 Task: Create a due date automation trigger when advanced on, on the tuesday after a card is due add dates starting next week at 11:00 AM.
Action: Mouse moved to (1067, 342)
Screenshot: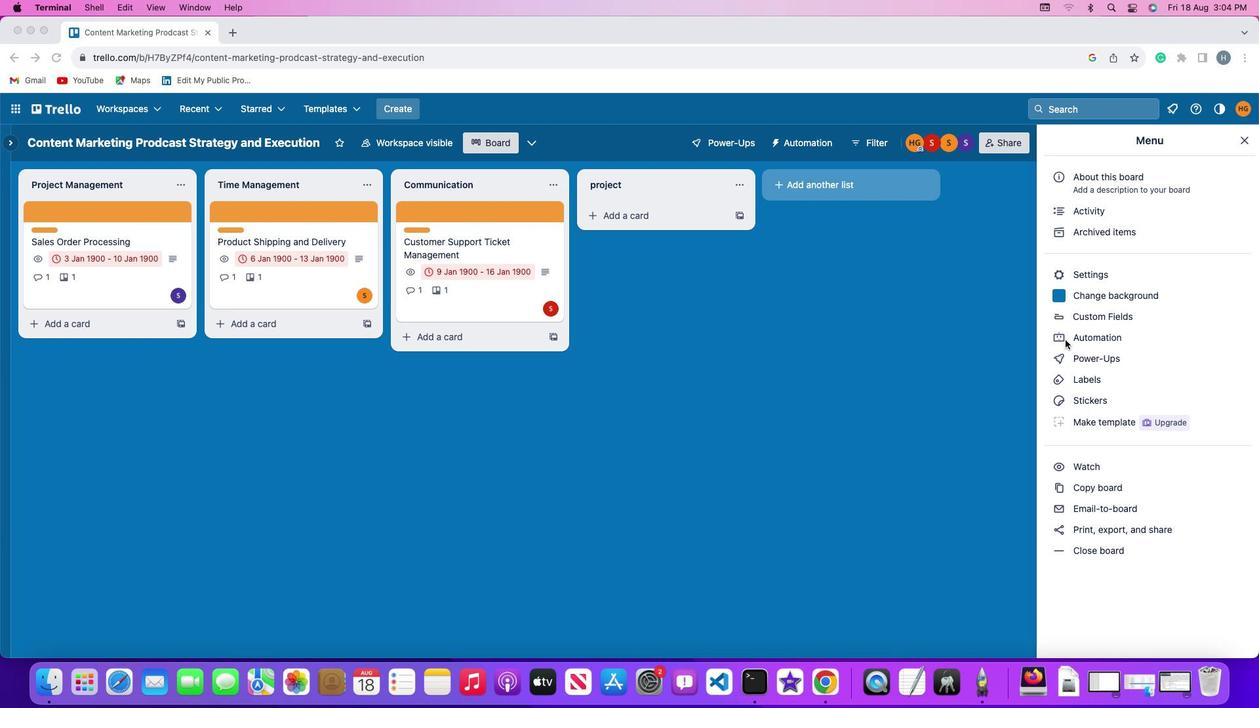 
Action: Mouse pressed left at (1067, 342)
Screenshot: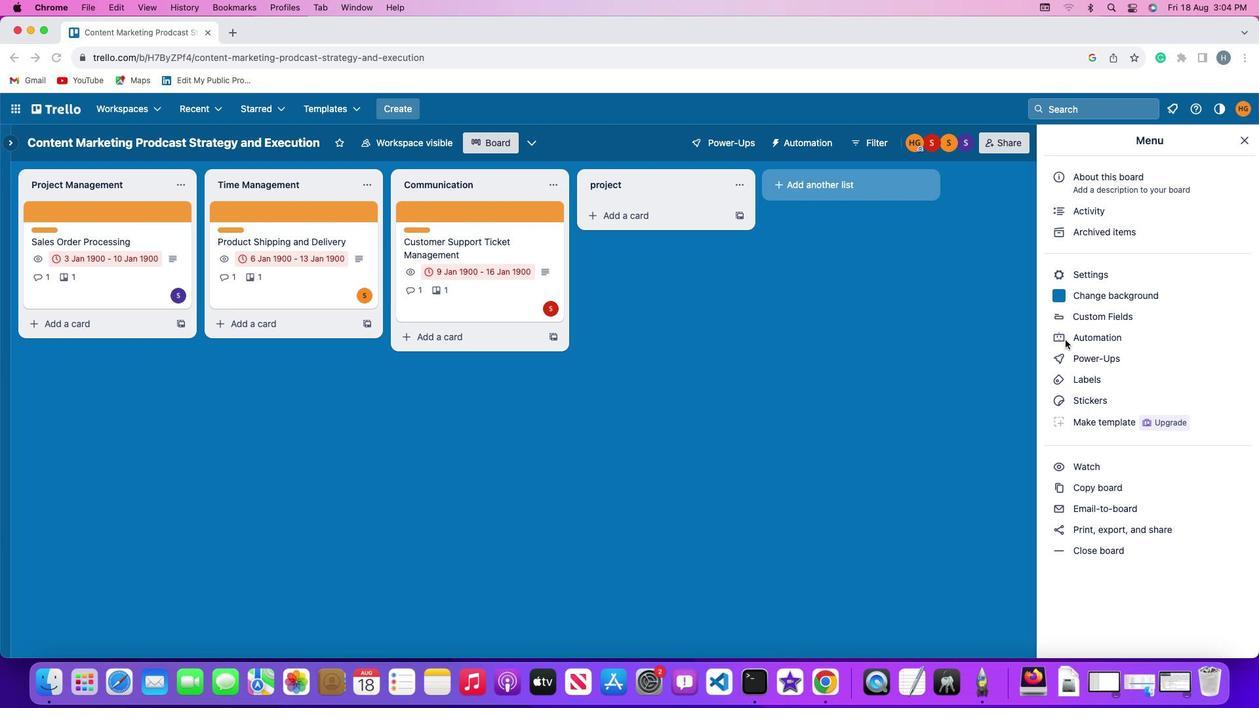 
Action: Mouse pressed left at (1067, 342)
Screenshot: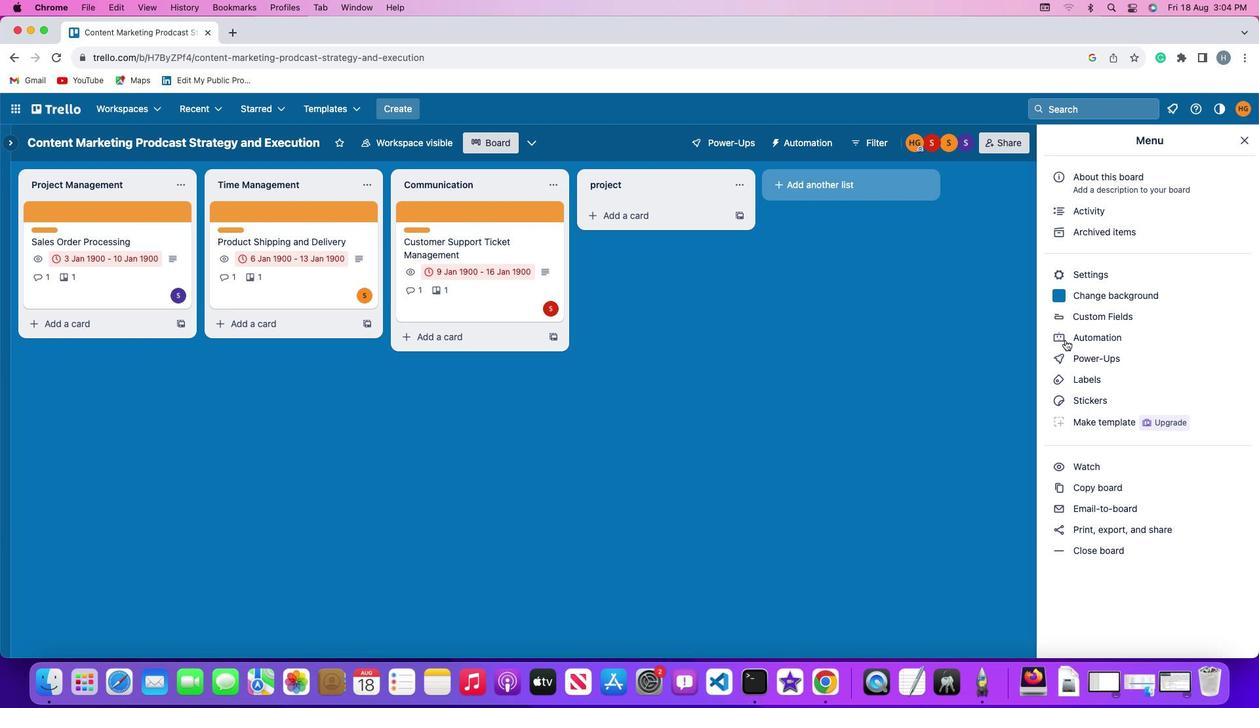 
Action: Mouse moved to (83, 306)
Screenshot: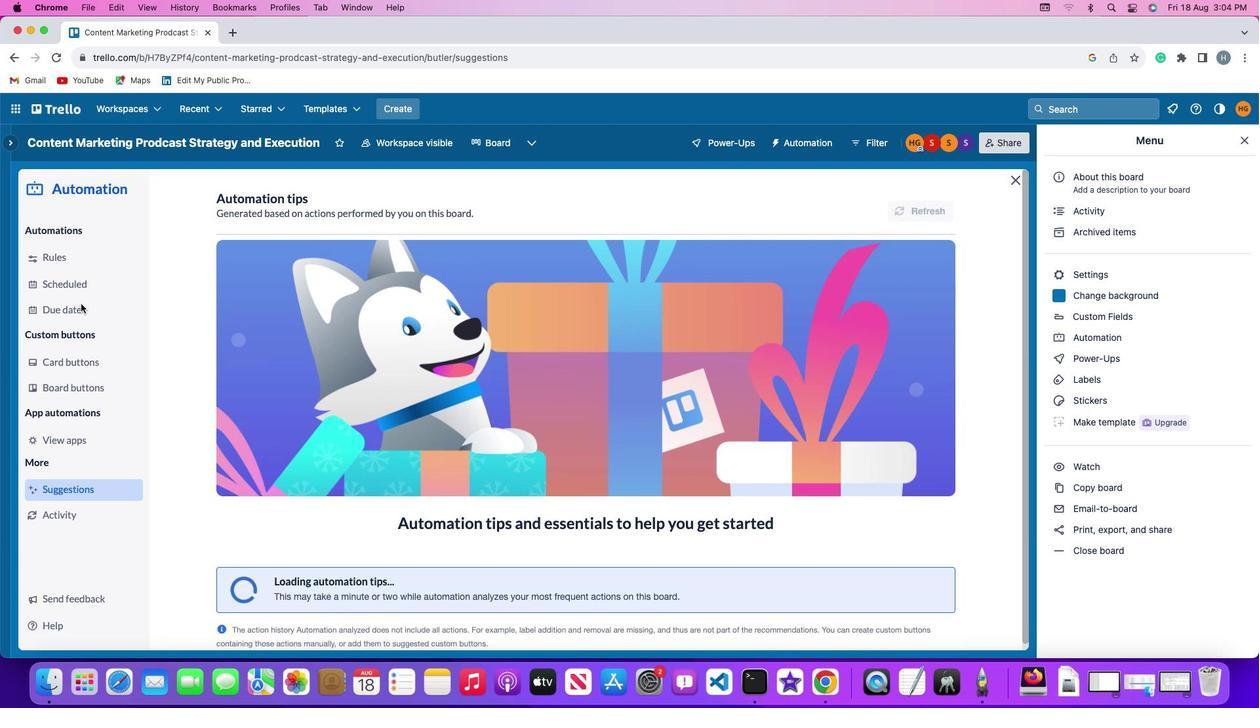 
Action: Mouse pressed left at (83, 306)
Screenshot: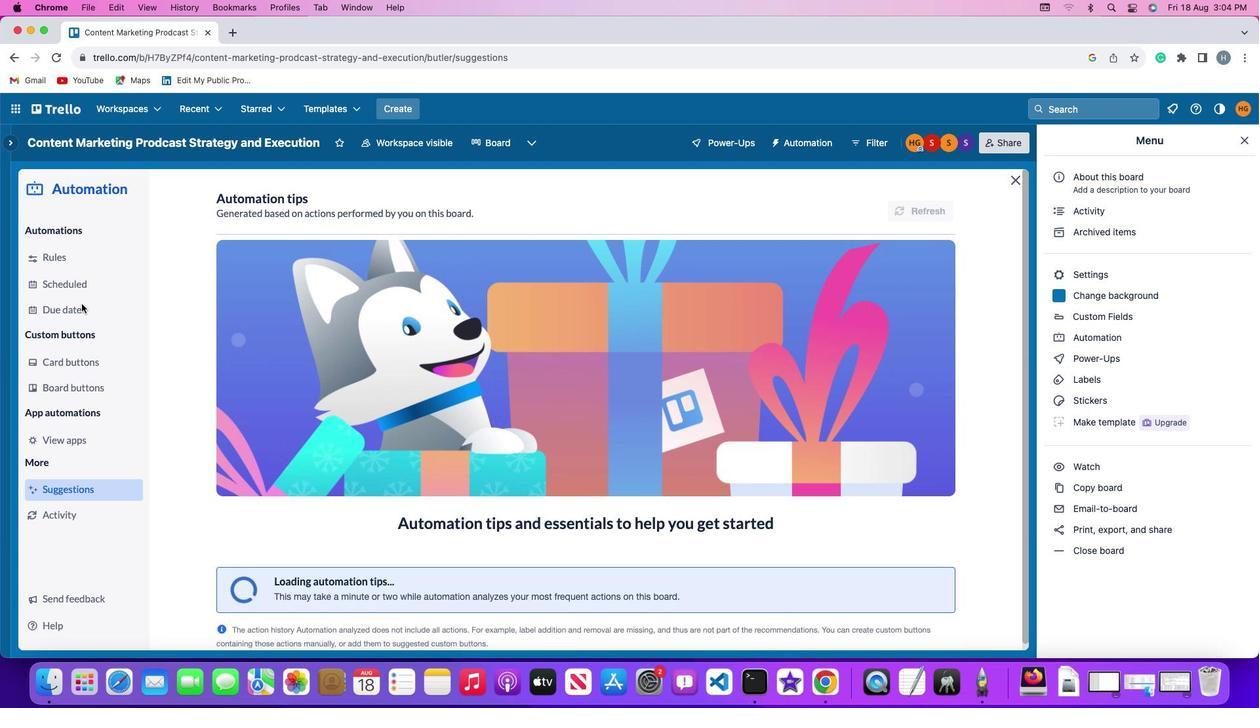
Action: Mouse moved to (878, 206)
Screenshot: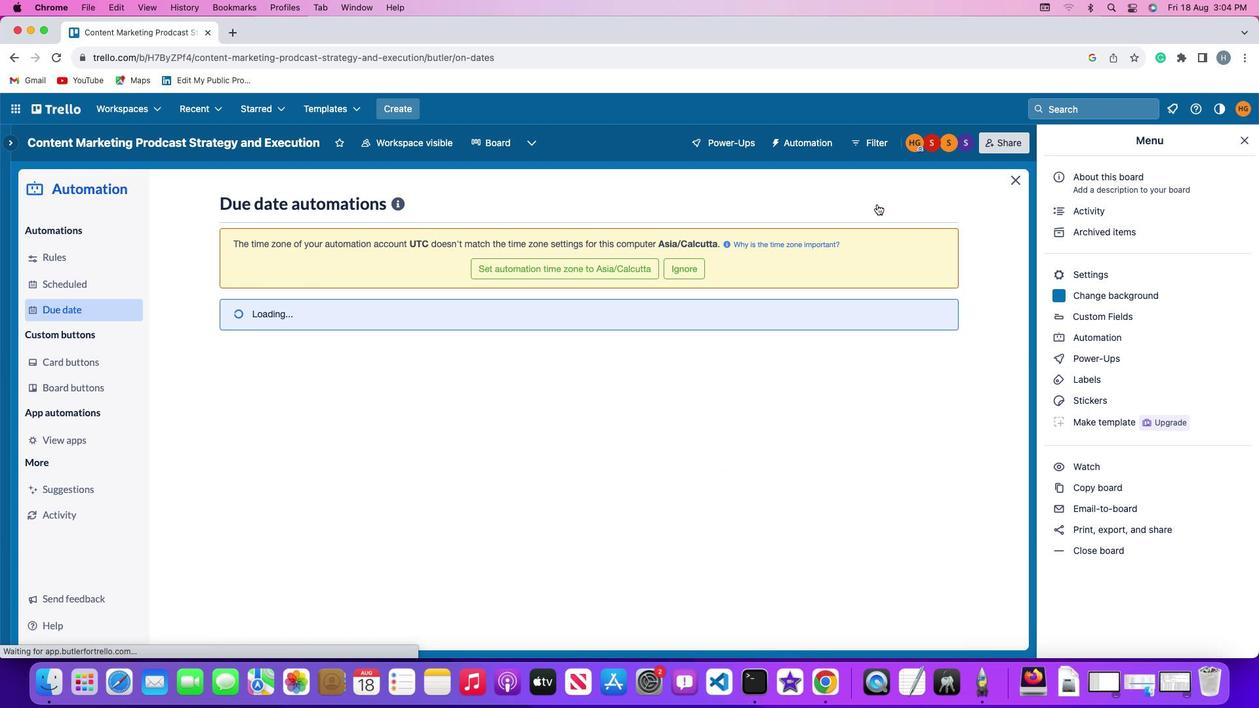 
Action: Mouse pressed left at (878, 206)
Screenshot: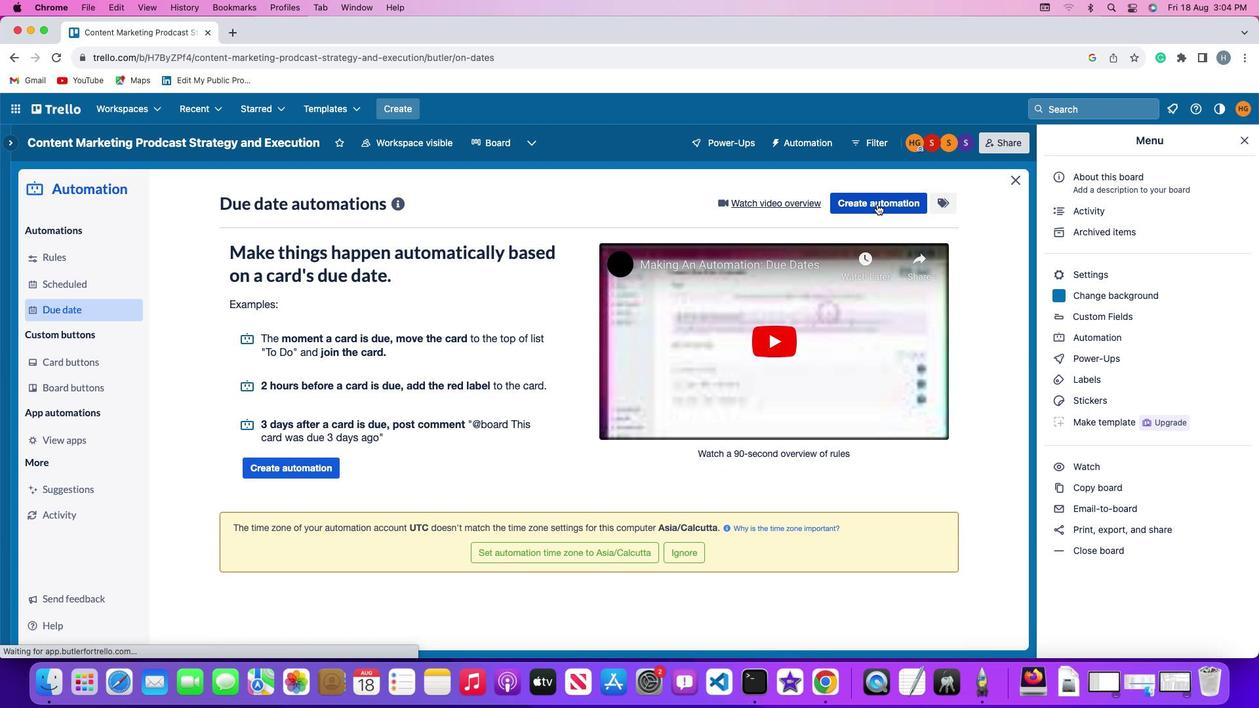 
Action: Mouse moved to (294, 337)
Screenshot: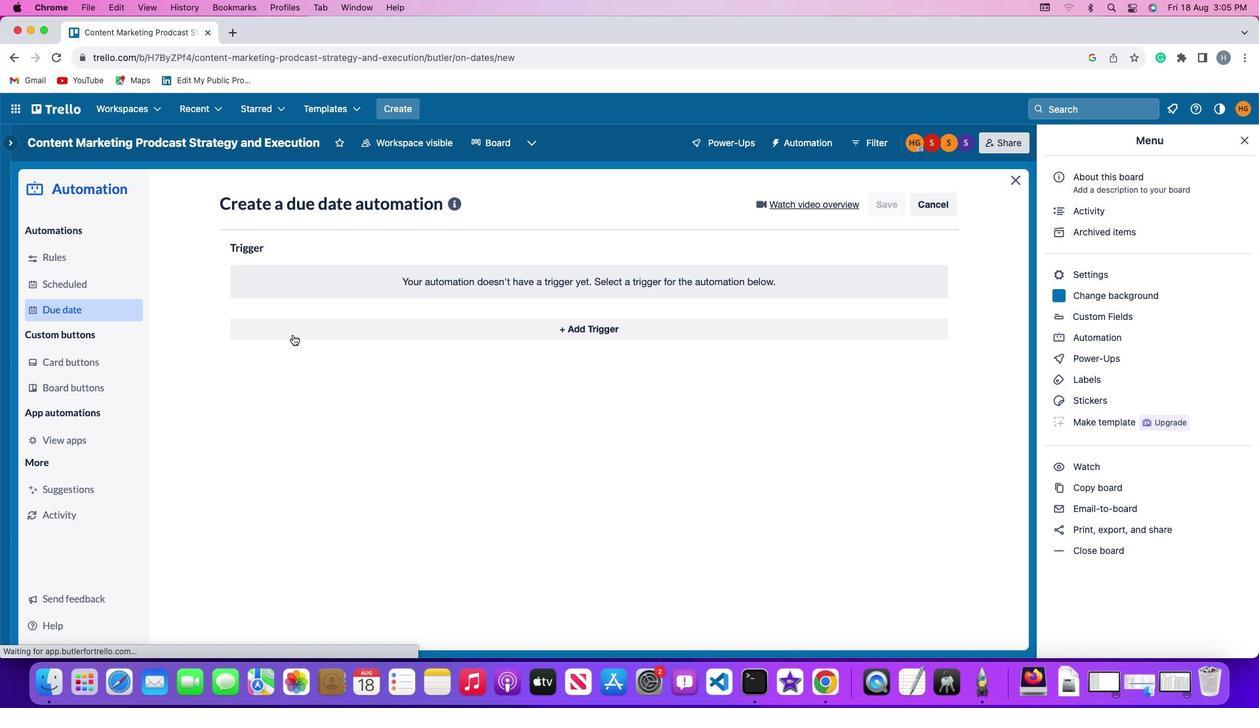 
Action: Mouse pressed left at (294, 337)
Screenshot: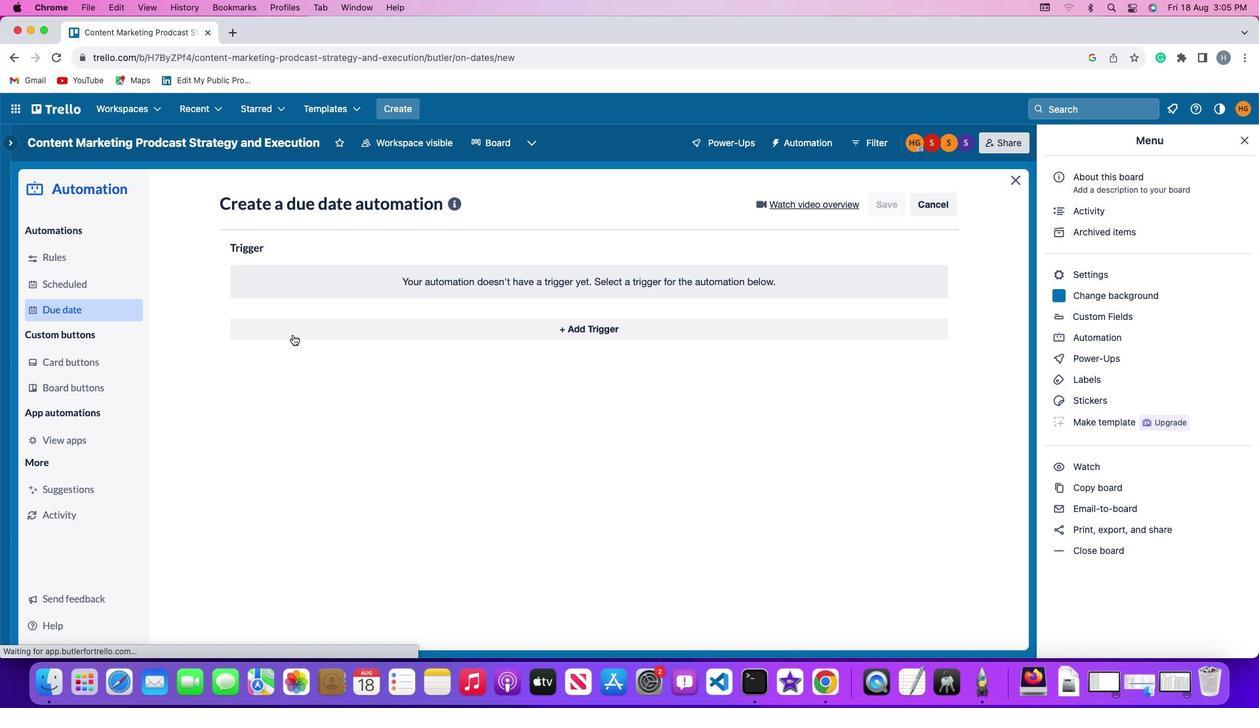 
Action: Mouse moved to (289, 578)
Screenshot: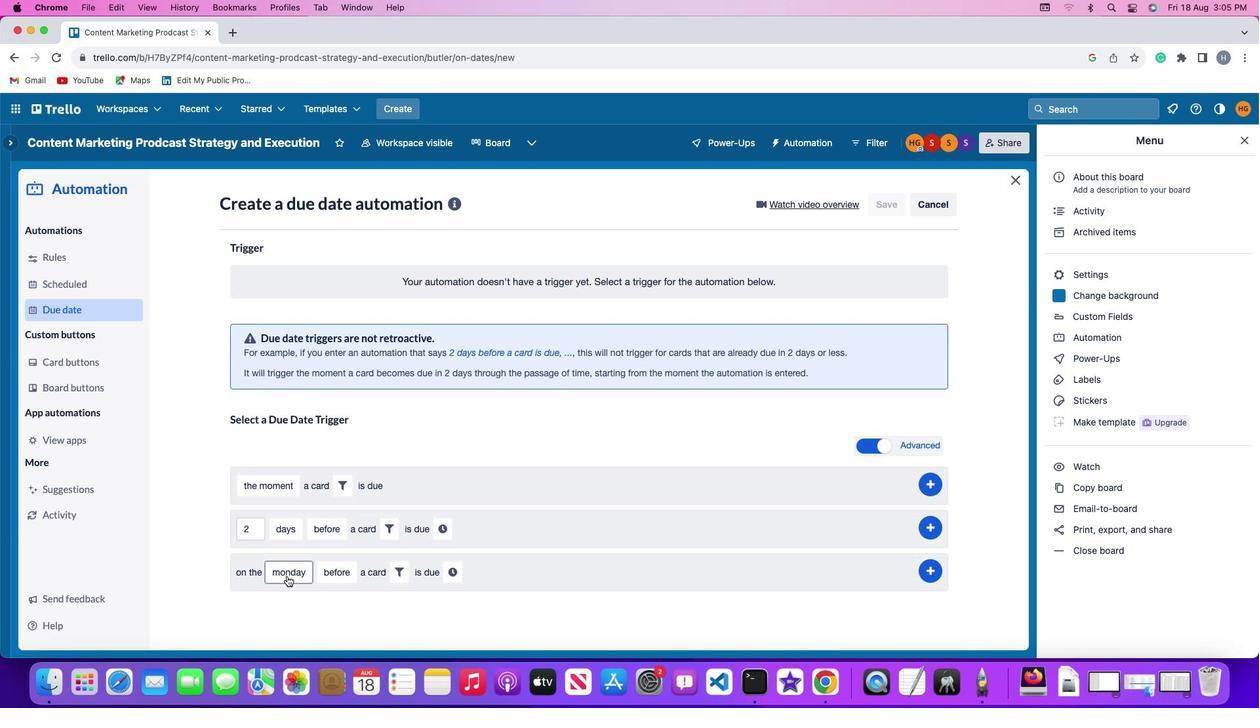 
Action: Mouse pressed left at (289, 578)
Screenshot: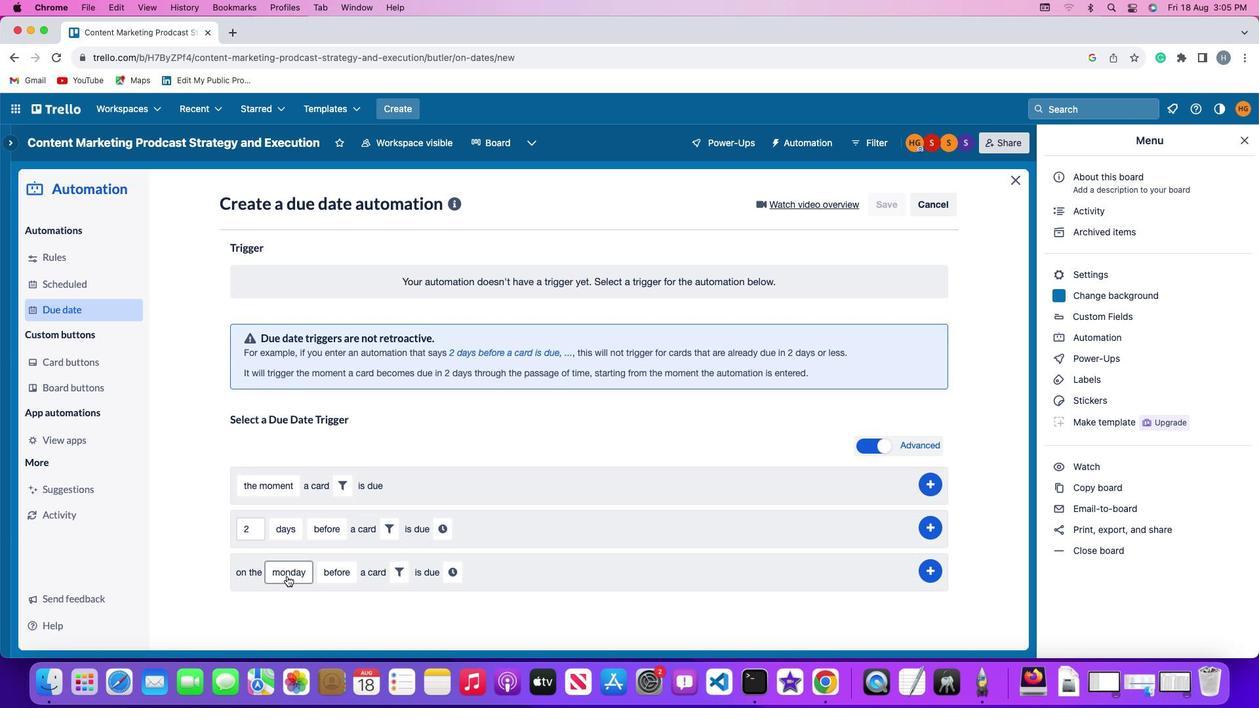 
Action: Mouse moved to (310, 421)
Screenshot: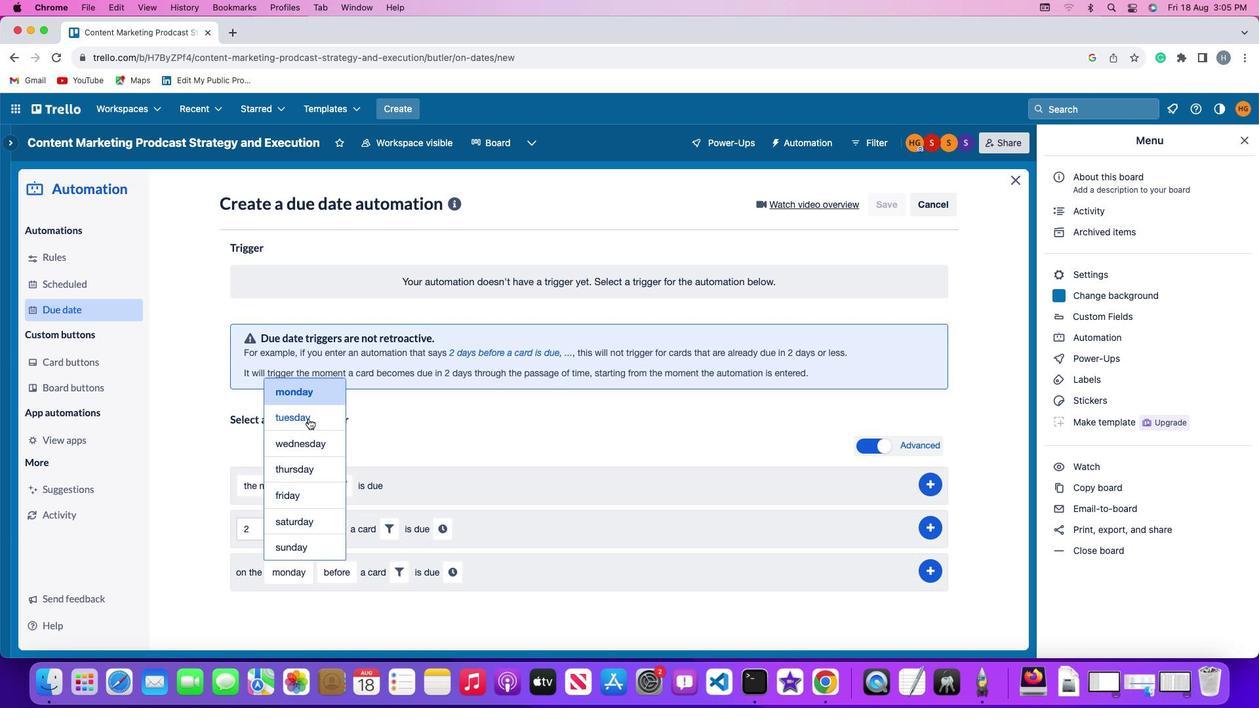 
Action: Mouse pressed left at (310, 421)
Screenshot: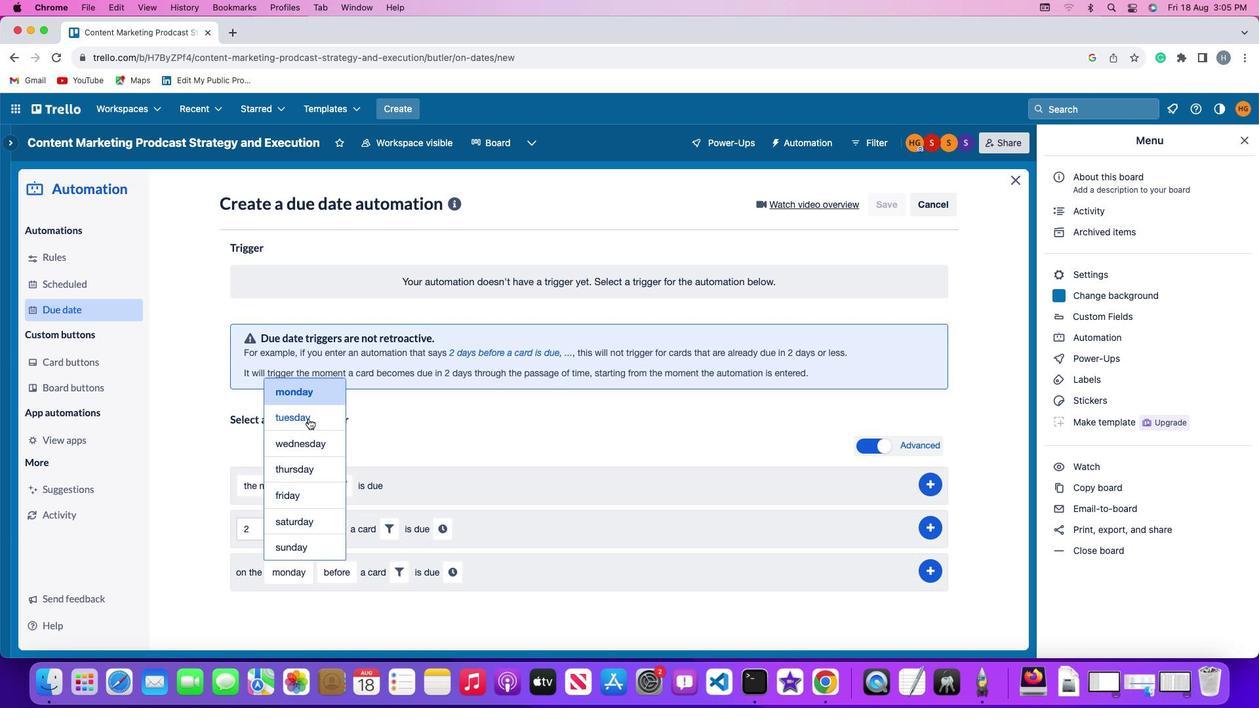 
Action: Mouse moved to (346, 572)
Screenshot: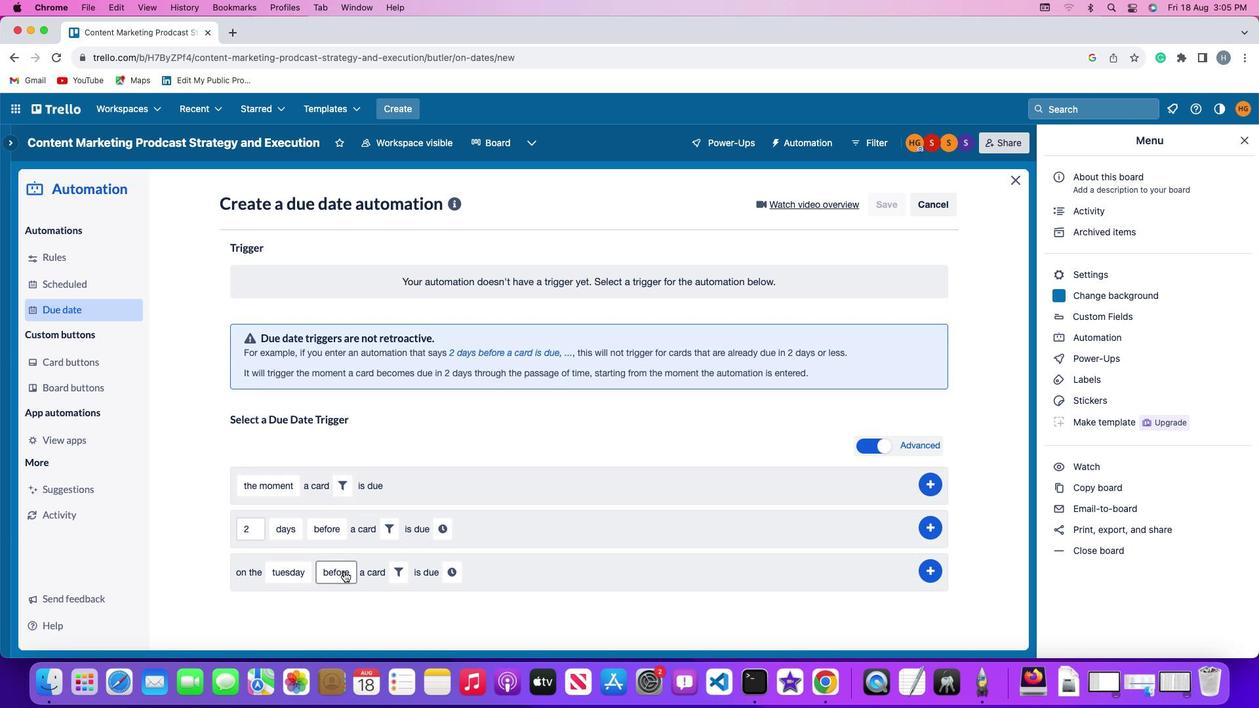 
Action: Mouse pressed left at (346, 572)
Screenshot: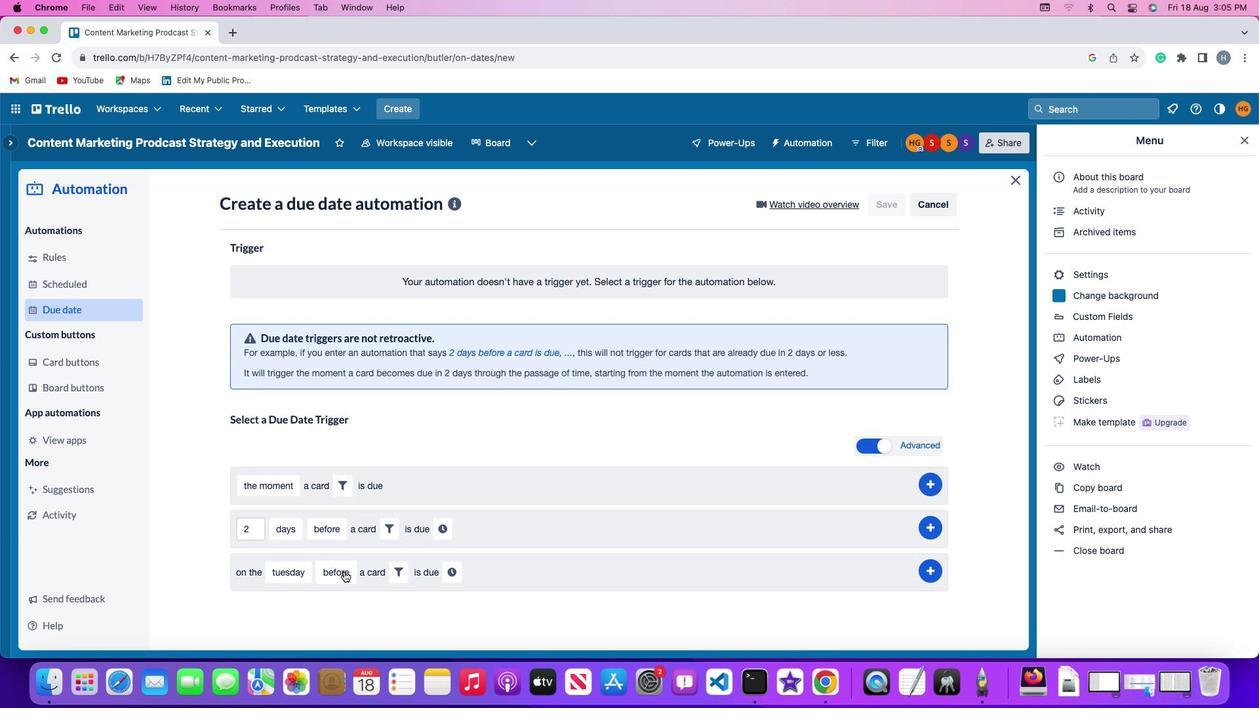 
Action: Mouse moved to (356, 495)
Screenshot: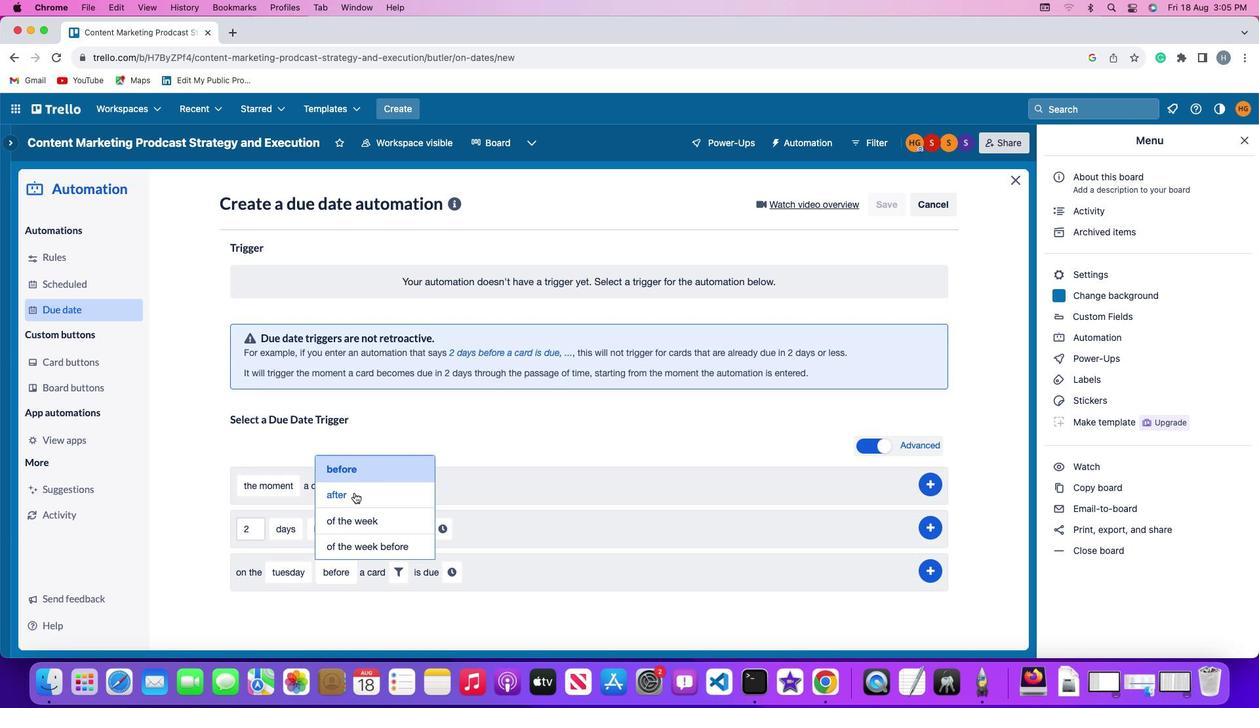 
Action: Mouse pressed left at (356, 495)
Screenshot: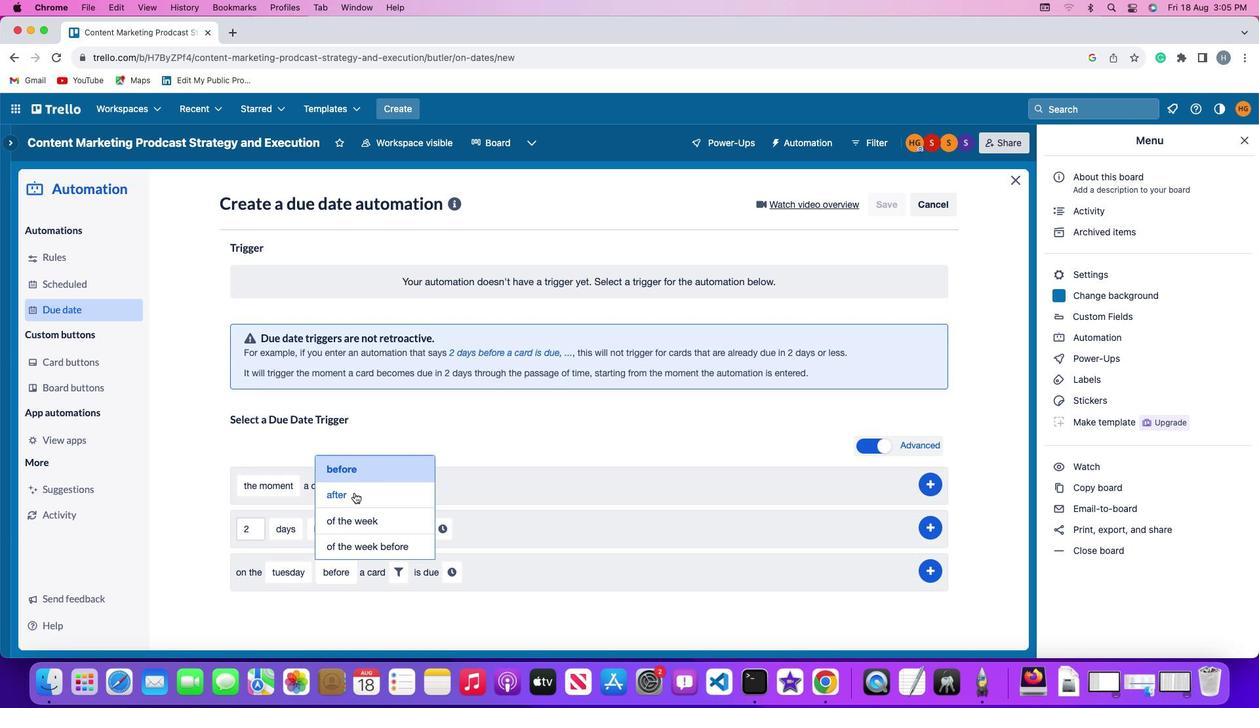 
Action: Mouse moved to (397, 573)
Screenshot: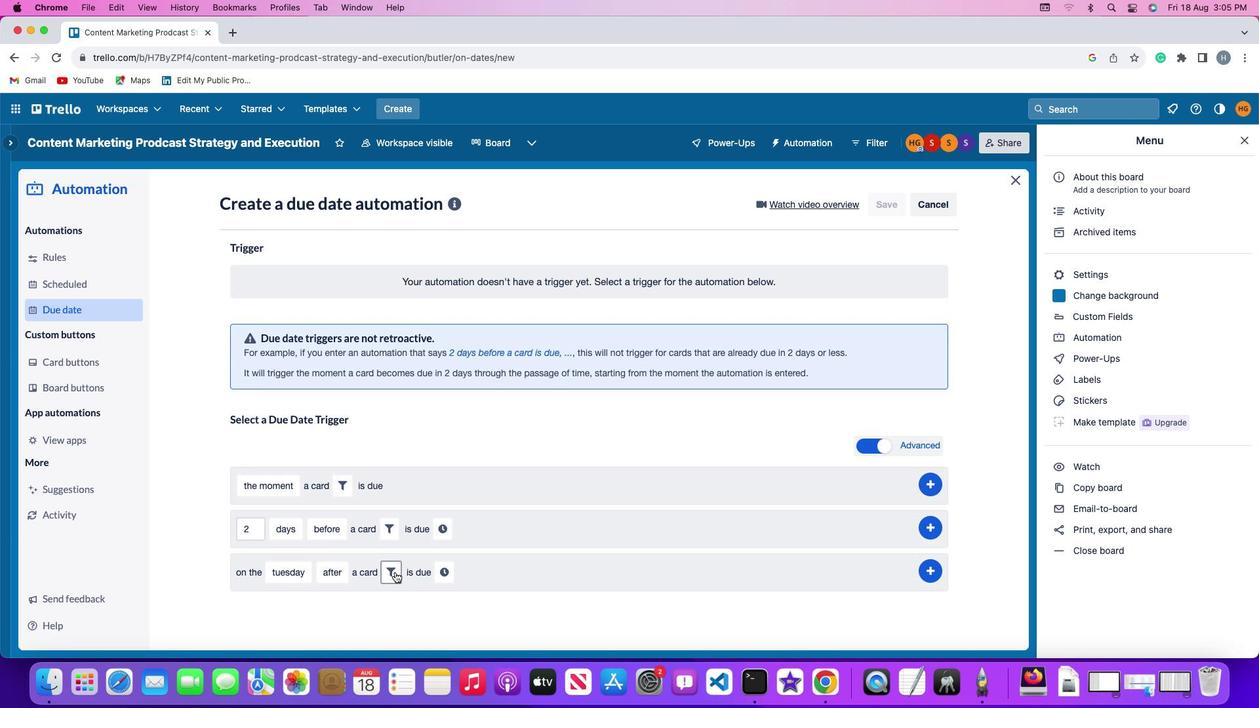 
Action: Mouse pressed left at (397, 573)
Screenshot: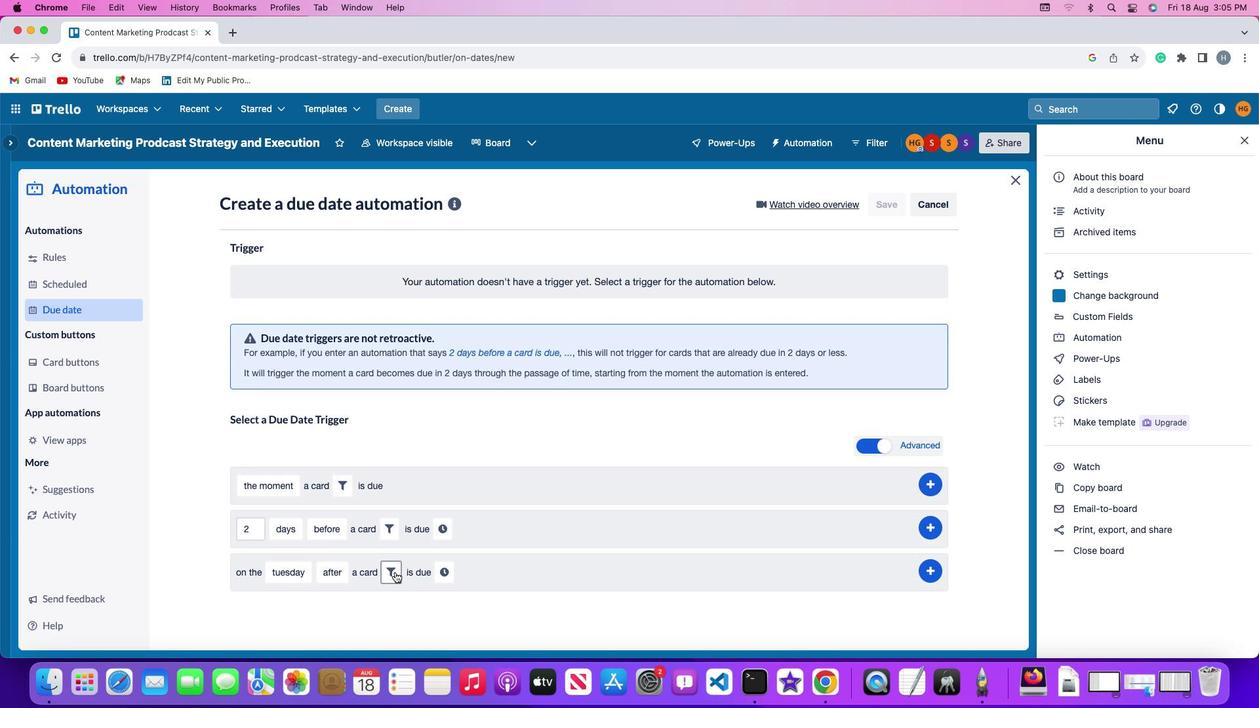 
Action: Mouse moved to (459, 610)
Screenshot: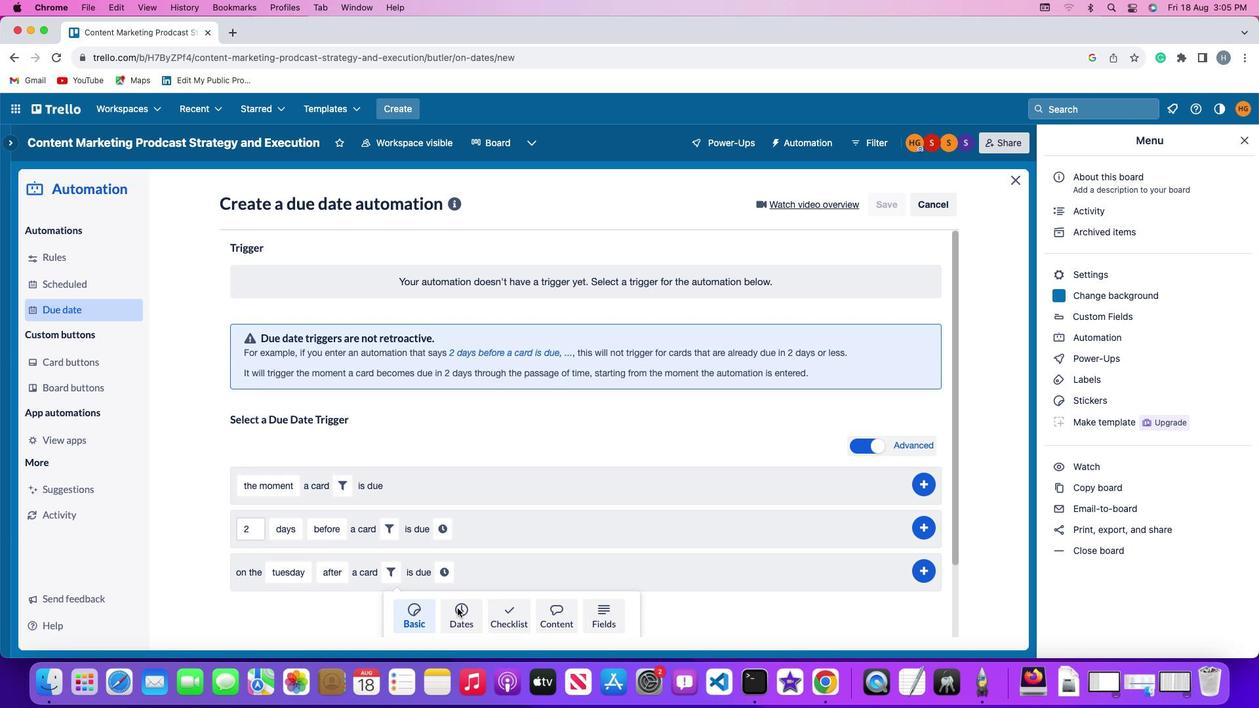 
Action: Mouse pressed left at (459, 610)
Screenshot: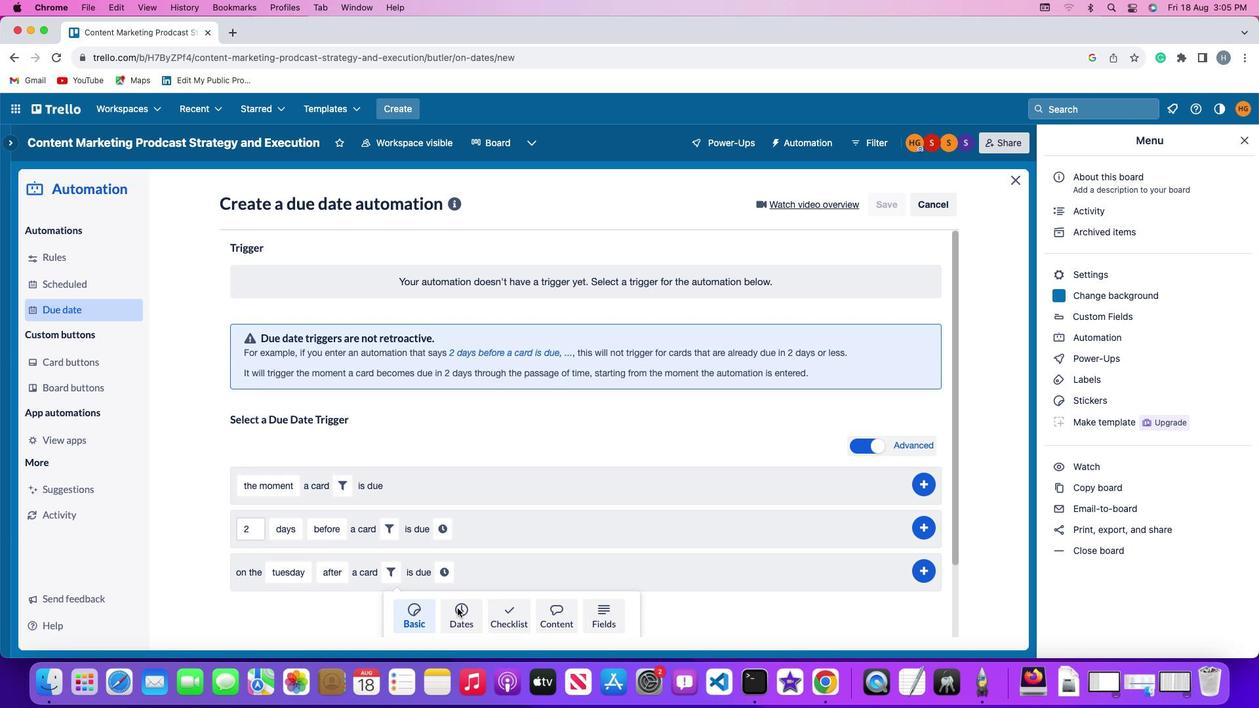 
Action: Mouse moved to (308, 615)
Screenshot: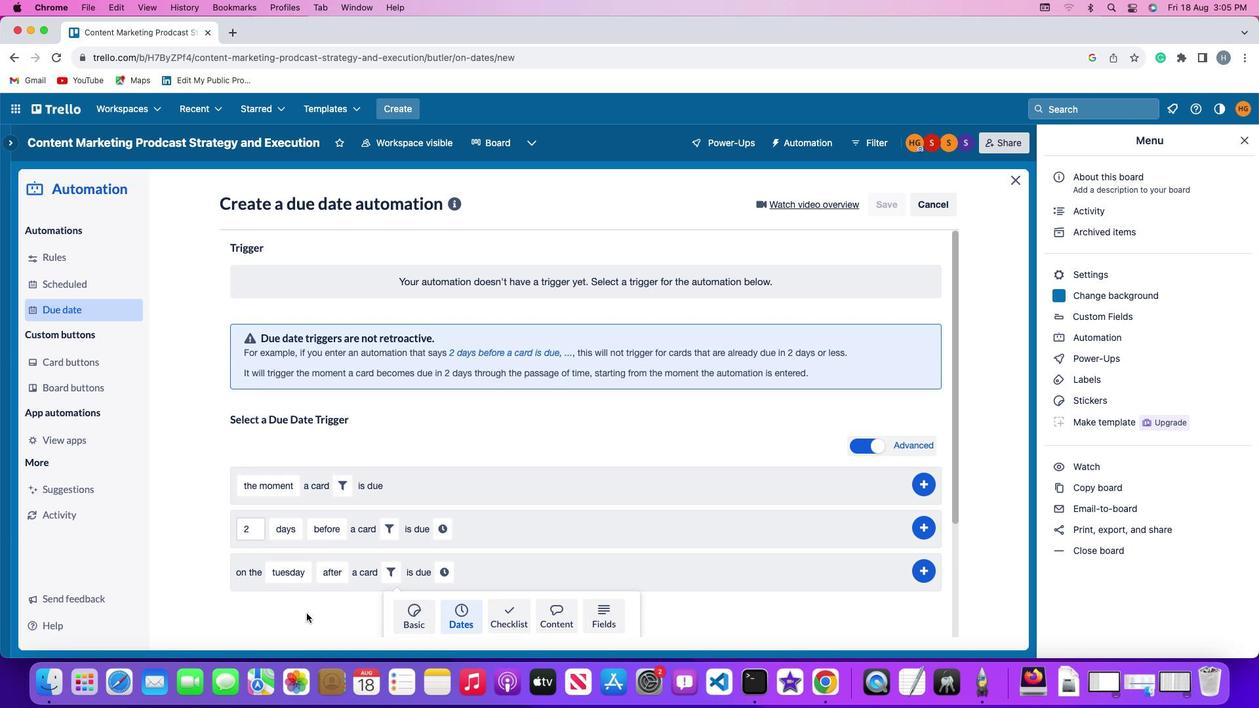 
Action: Mouse scrolled (308, 615) with delta (1, 1)
Screenshot: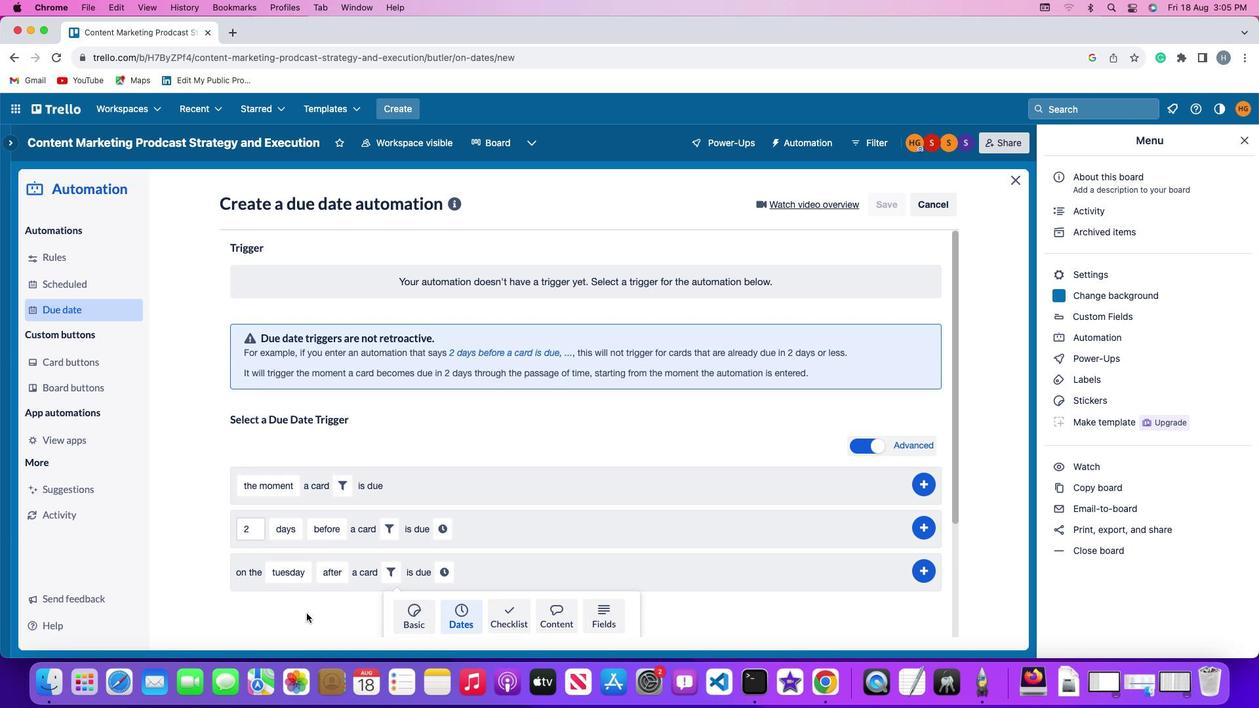 
Action: Mouse scrolled (308, 615) with delta (1, 1)
Screenshot: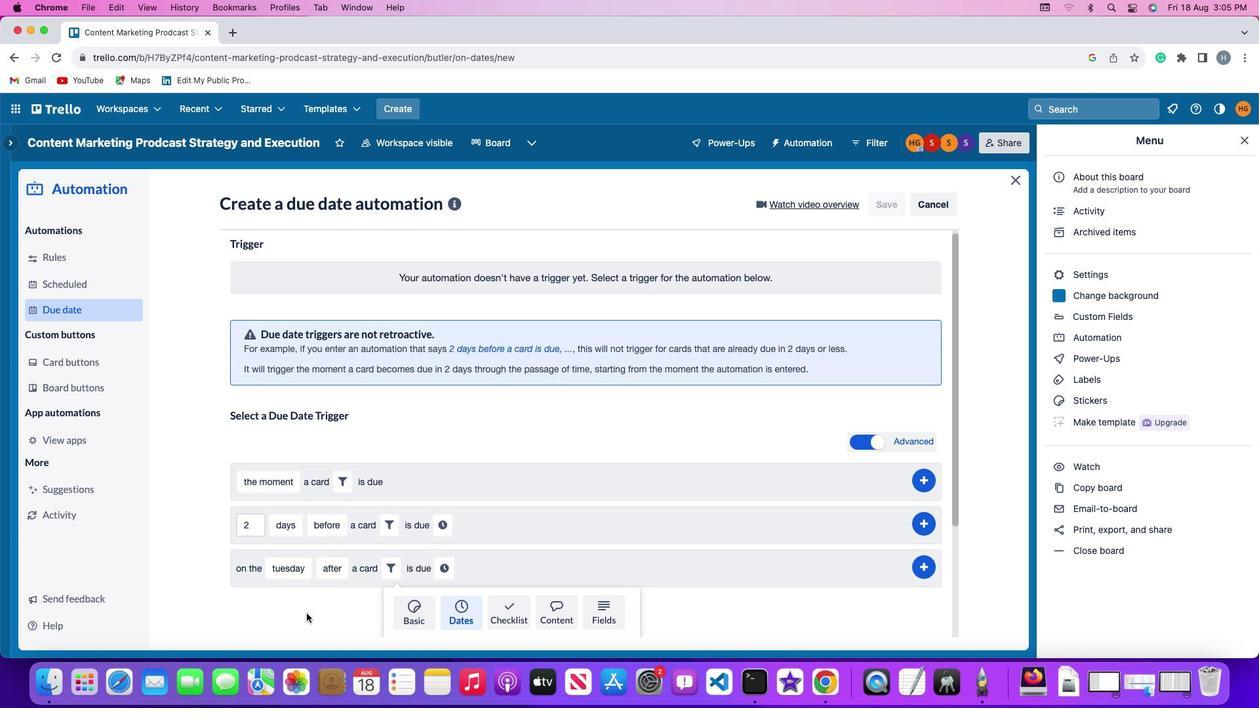 
Action: Mouse scrolled (308, 615) with delta (1, 0)
Screenshot: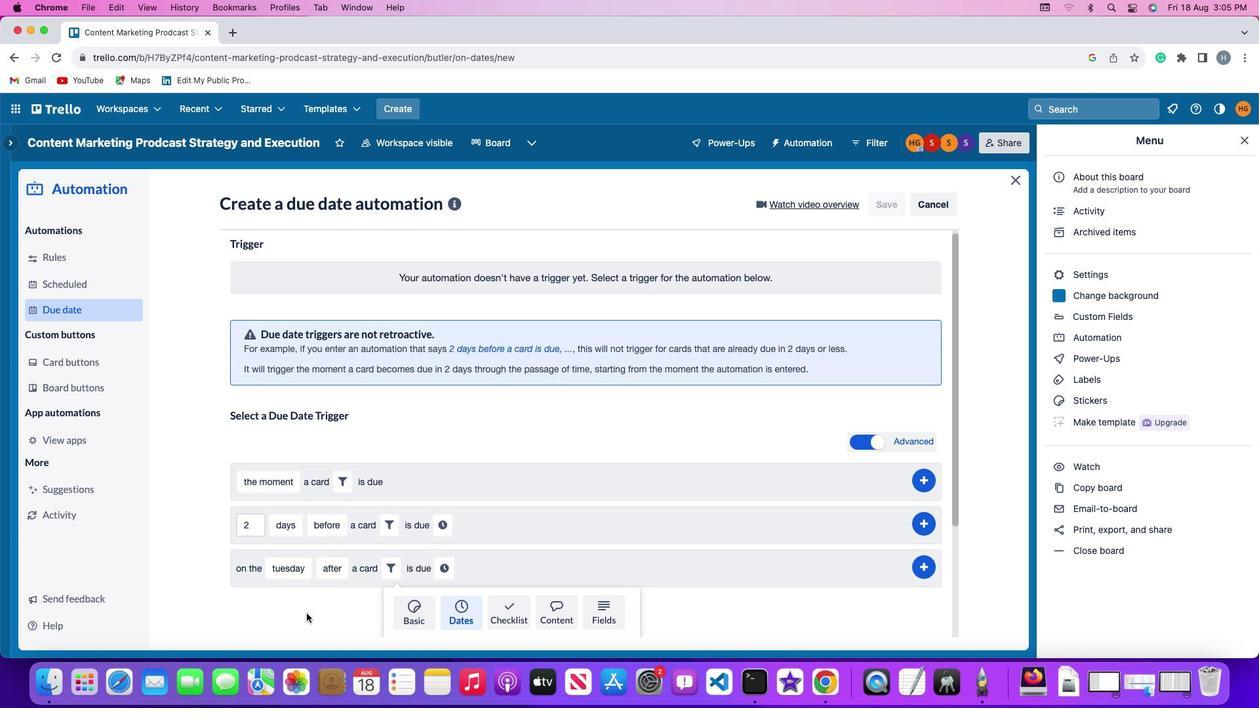 
Action: Mouse scrolled (308, 615) with delta (1, 0)
Screenshot: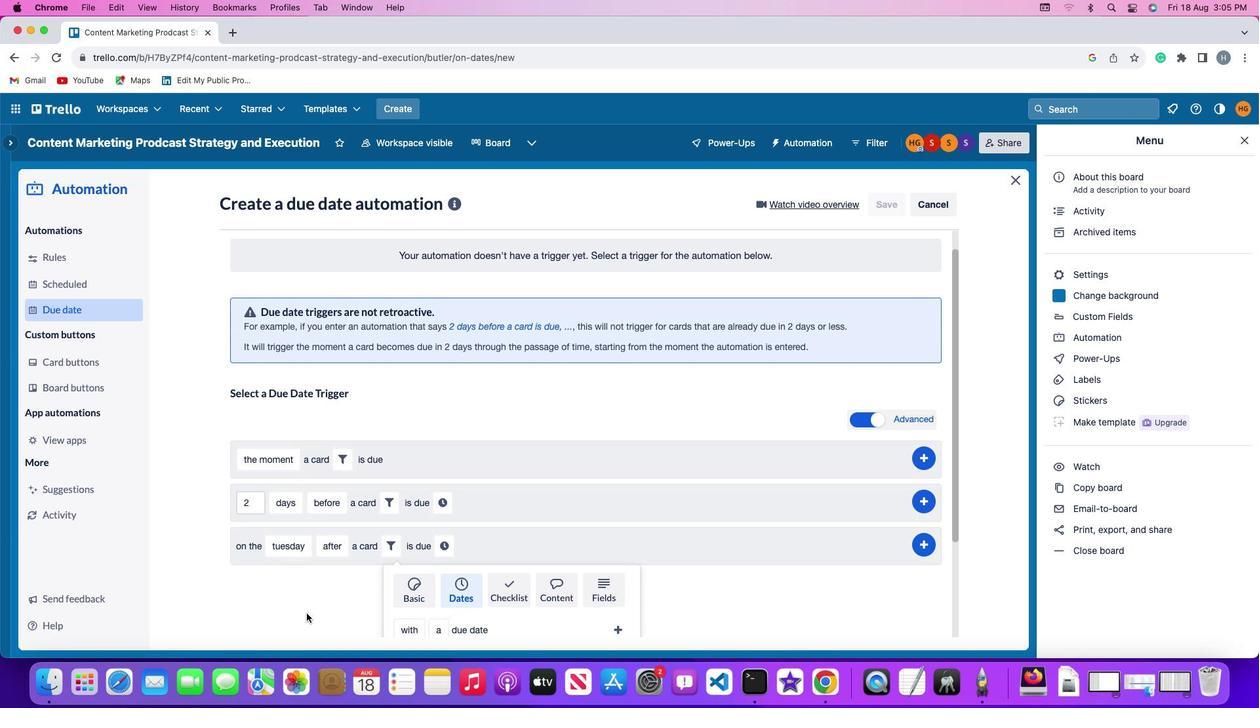 
Action: Mouse scrolled (308, 615) with delta (1, -1)
Screenshot: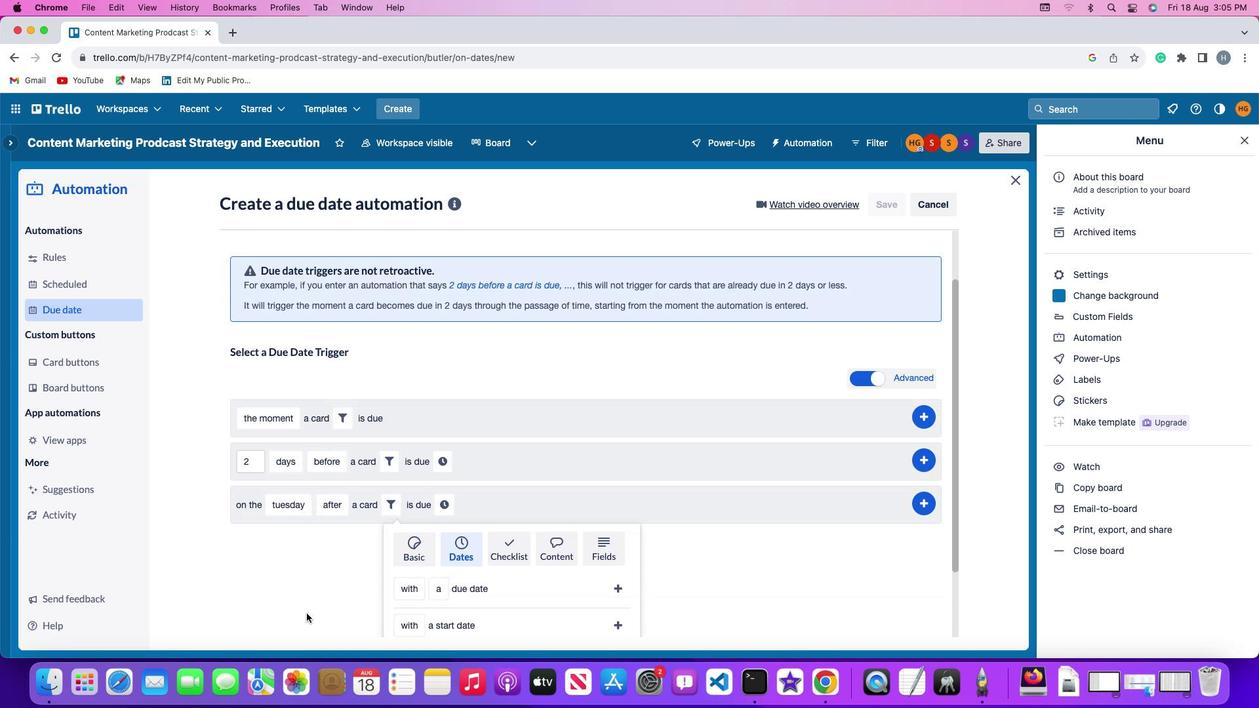 
Action: Mouse scrolled (308, 615) with delta (1, 1)
Screenshot: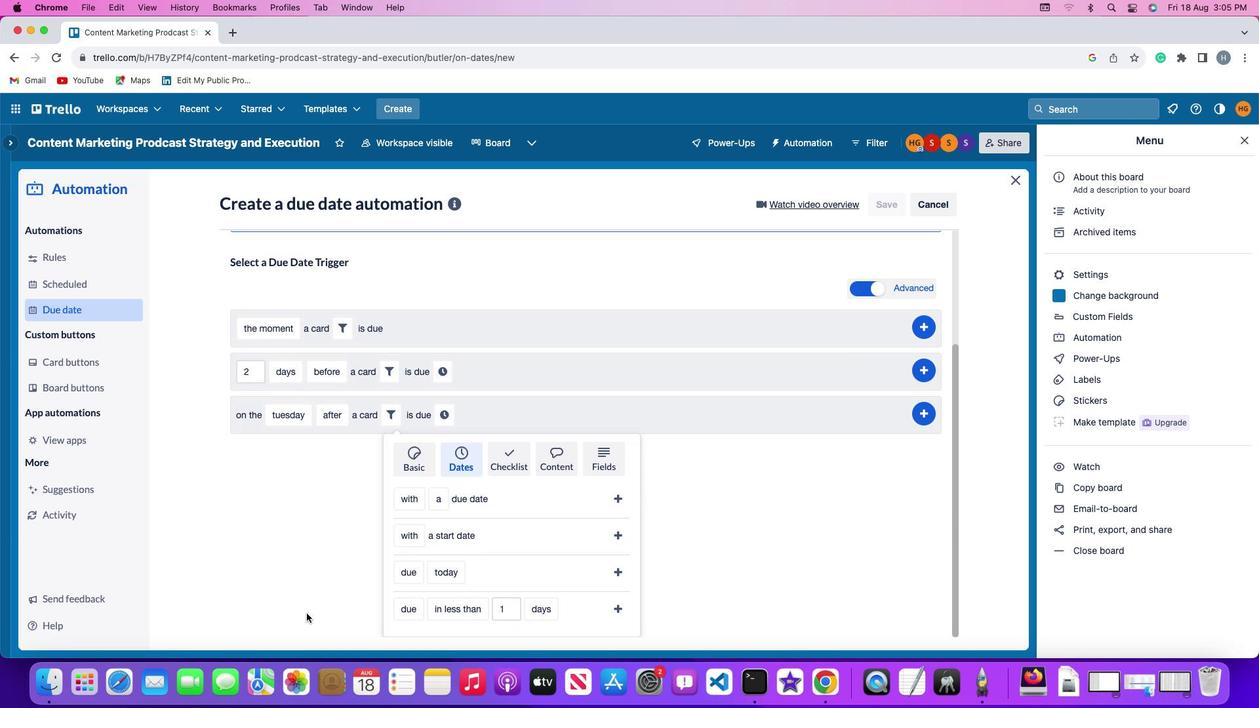 
Action: Mouse scrolled (308, 615) with delta (1, 1)
Screenshot: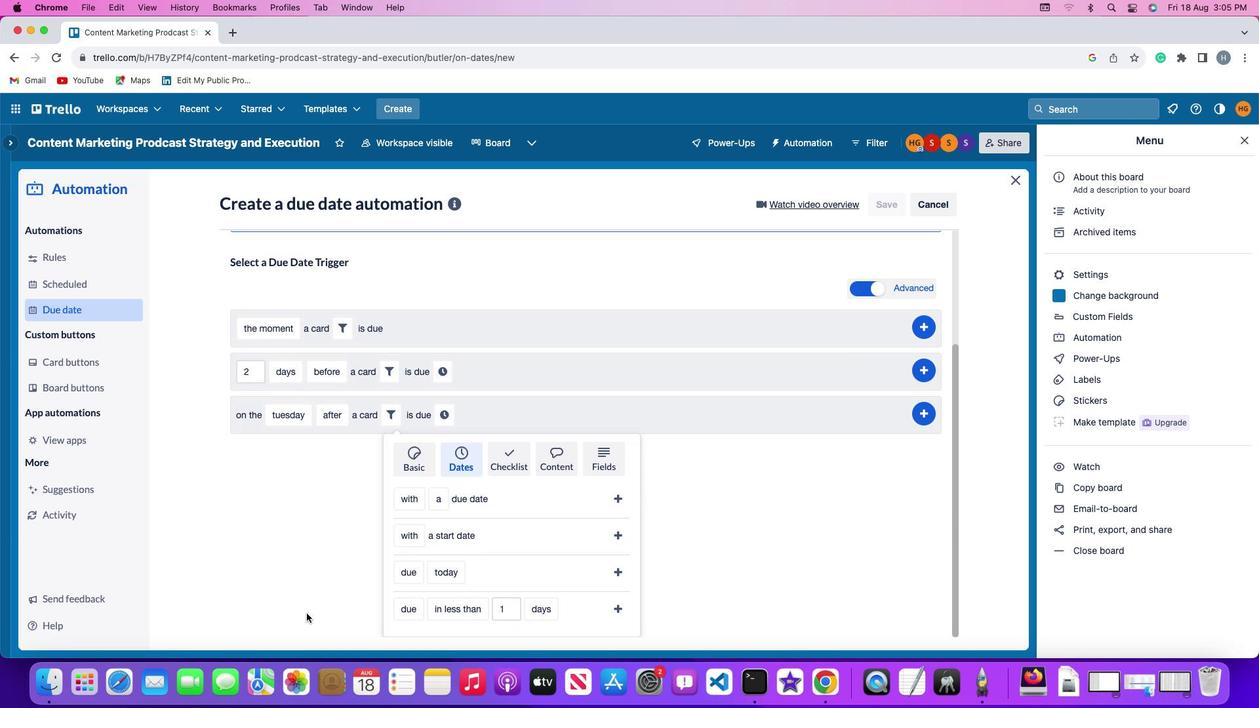 
Action: Mouse scrolled (308, 615) with delta (1, 0)
Screenshot: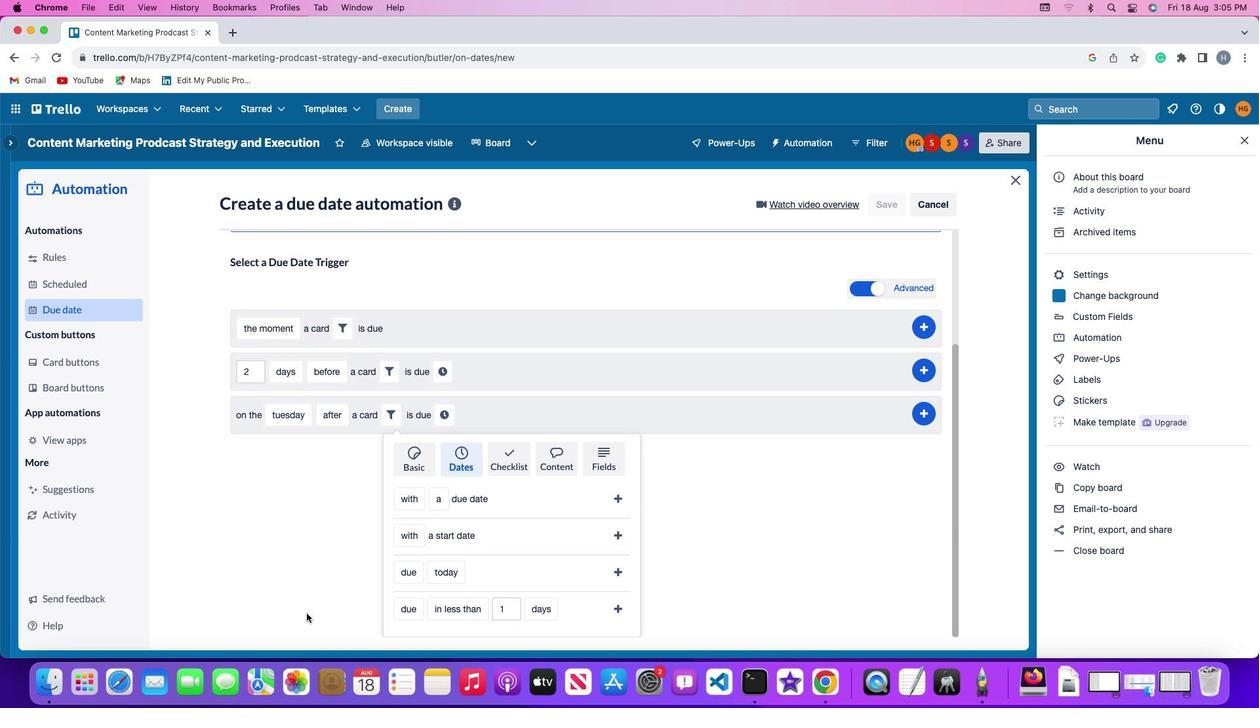 
Action: Mouse scrolled (308, 615) with delta (1, 0)
Screenshot: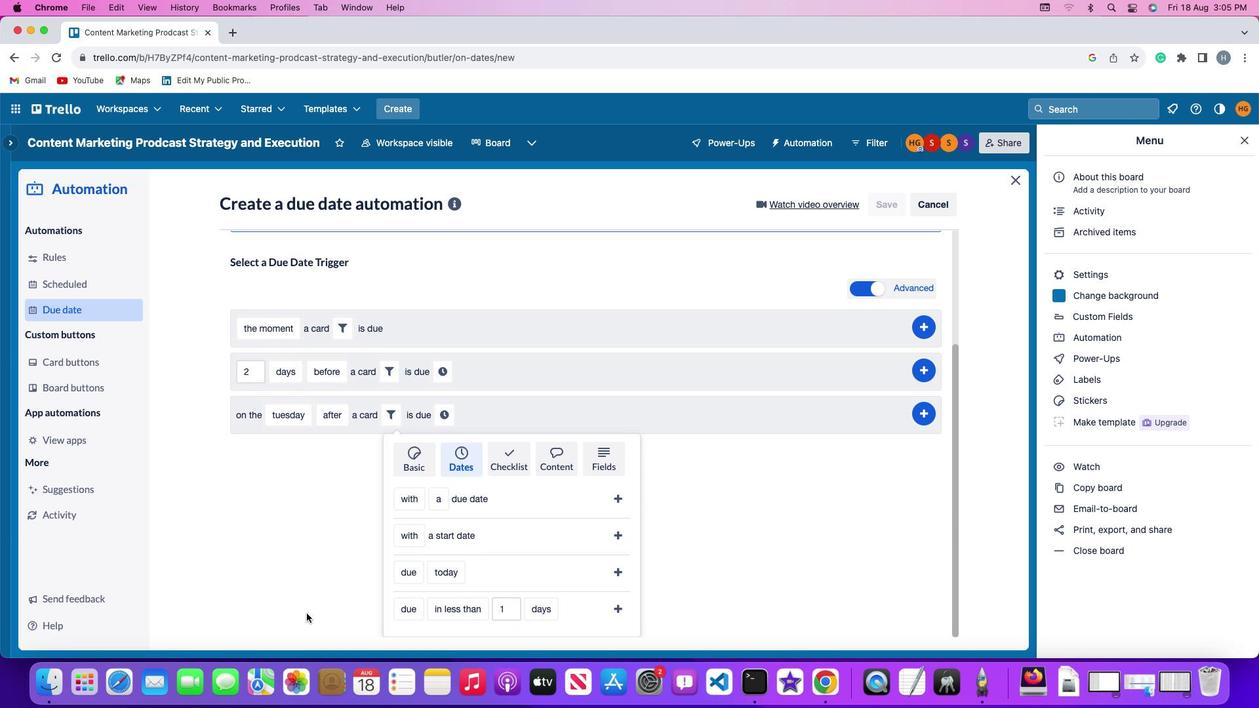 
Action: Mouse moved to (399, 571)
Screenshot: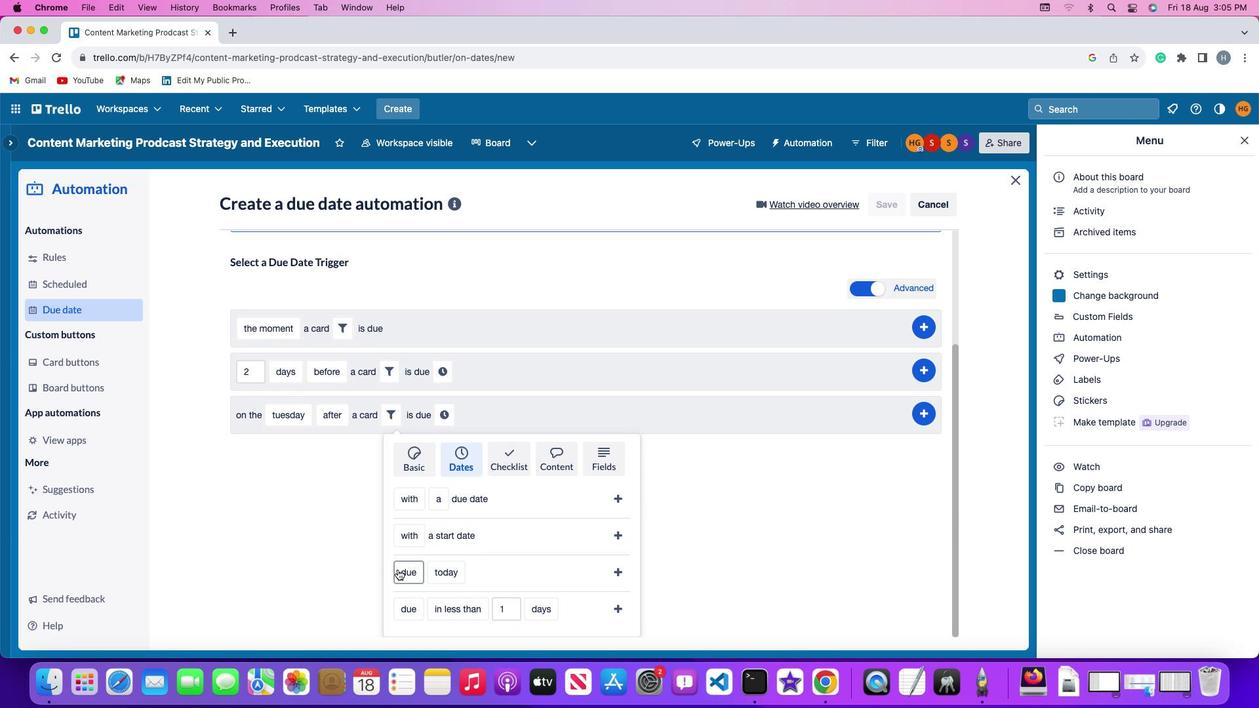 
Action: Mouse pressed left at (399, 571)
Screenshot: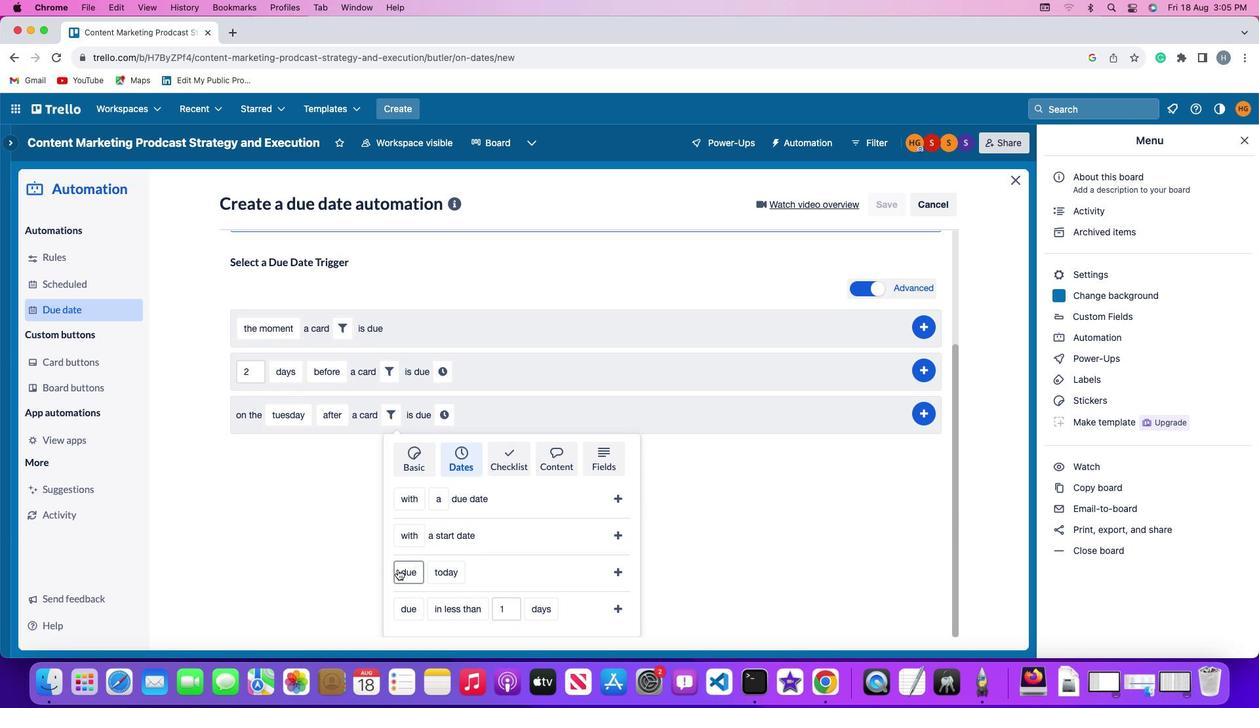 
Action: Mouse moved to (418, 524)
Screenshot: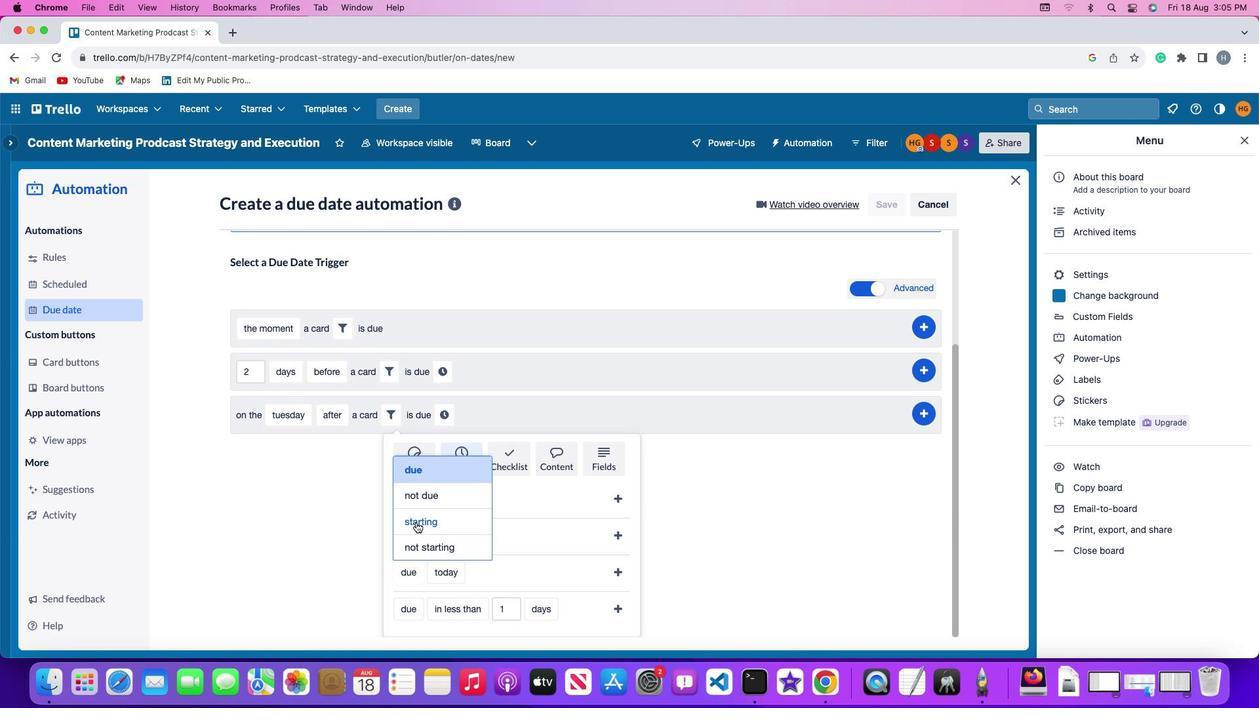 
Action: Mouse pressed left at (418, 524)
Screenshot: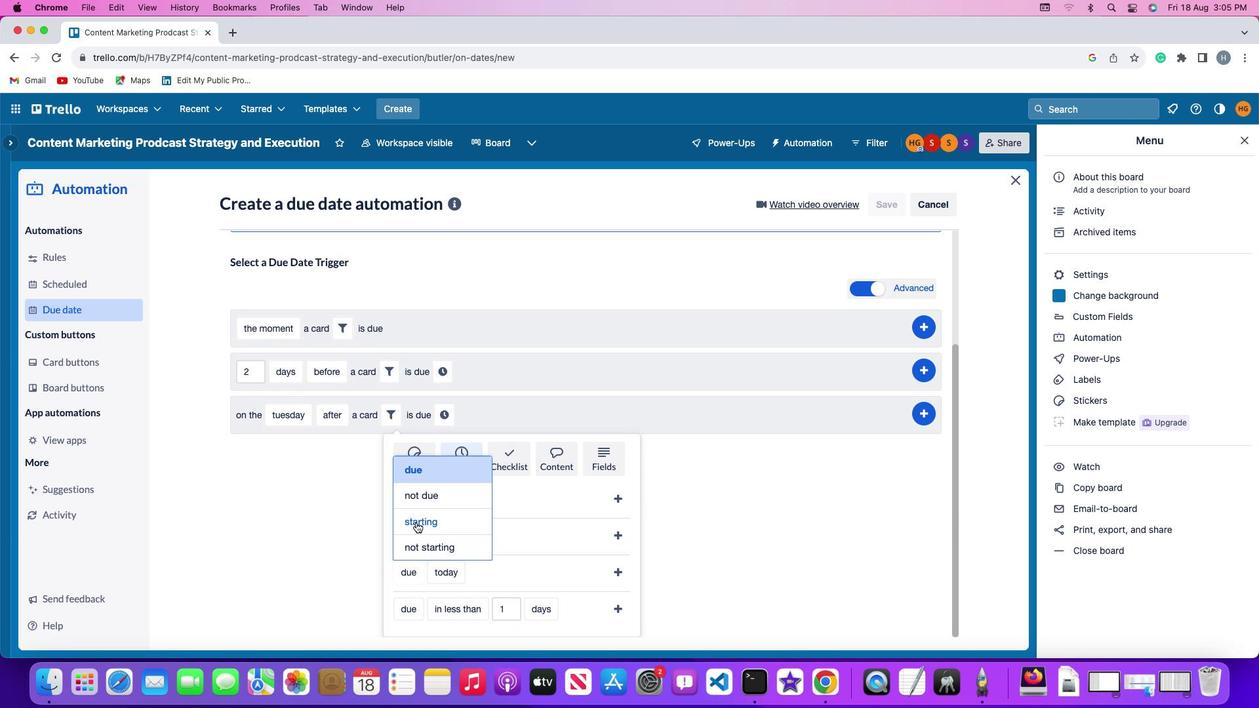
Action: Mouse moved to (458, 579)
Screenshot: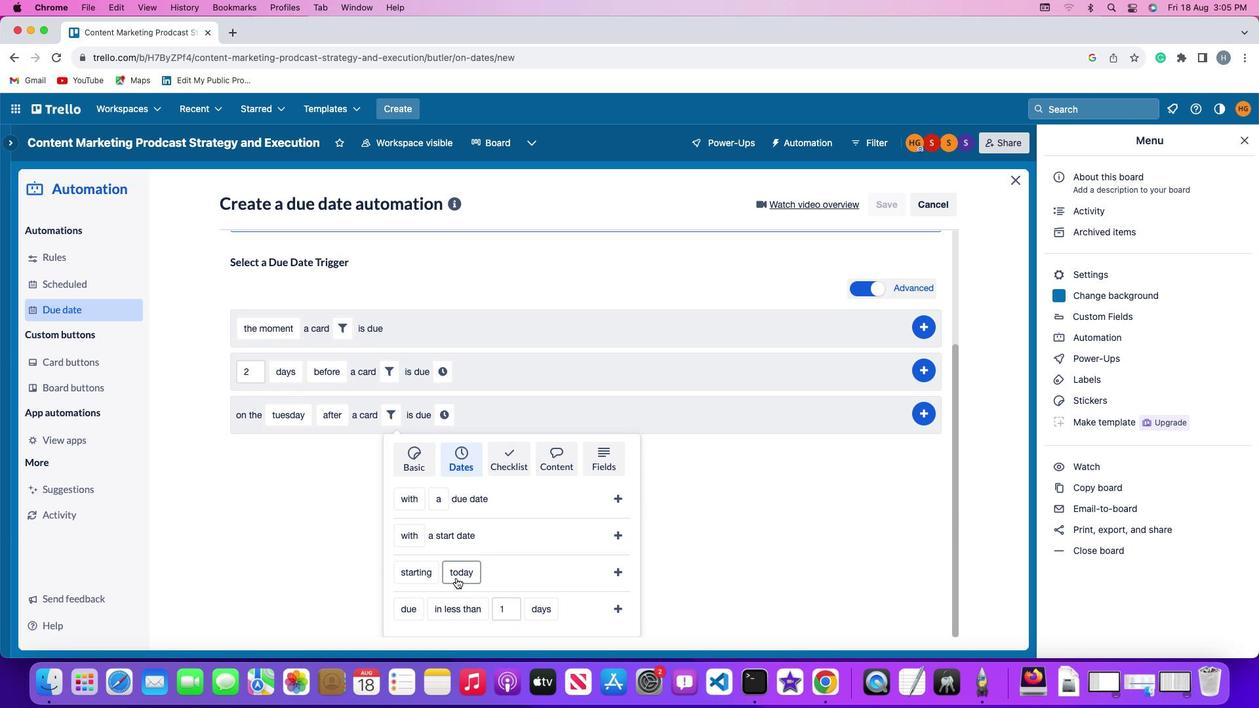 
Action: Mouse pressed left at (458, 579)
Screenshot: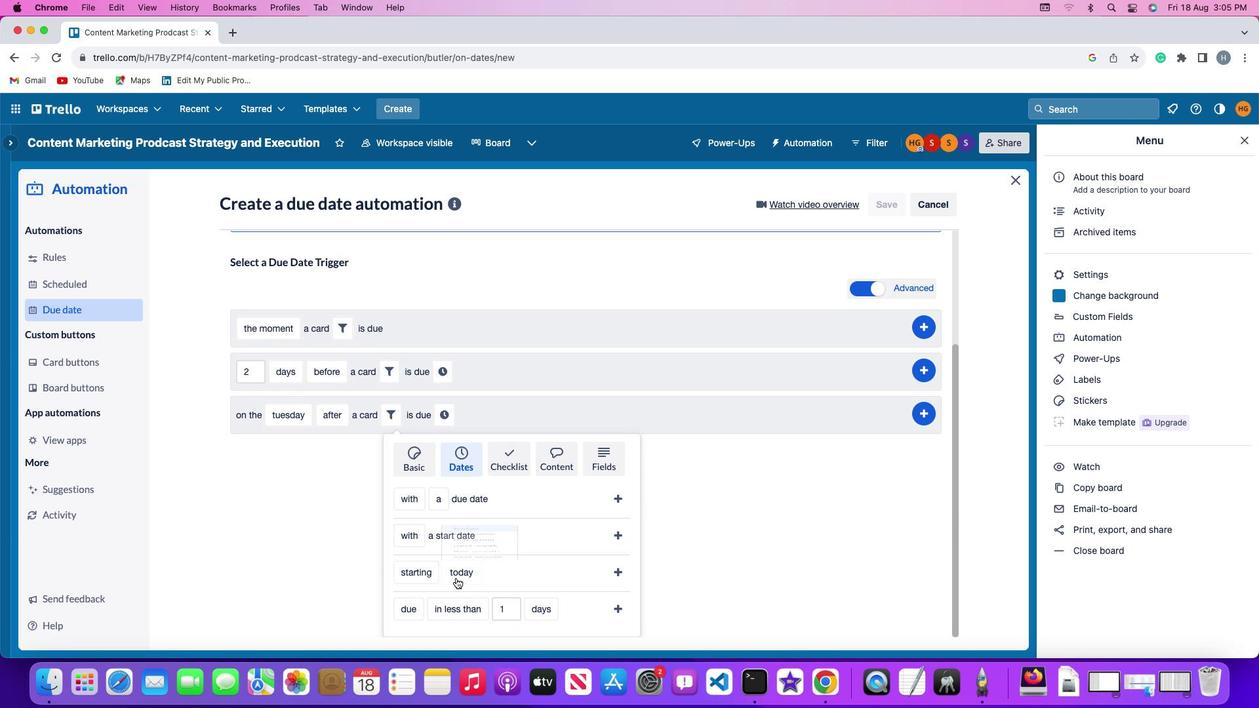 
Action: Mouse moved to (488, 495)
Screenshot: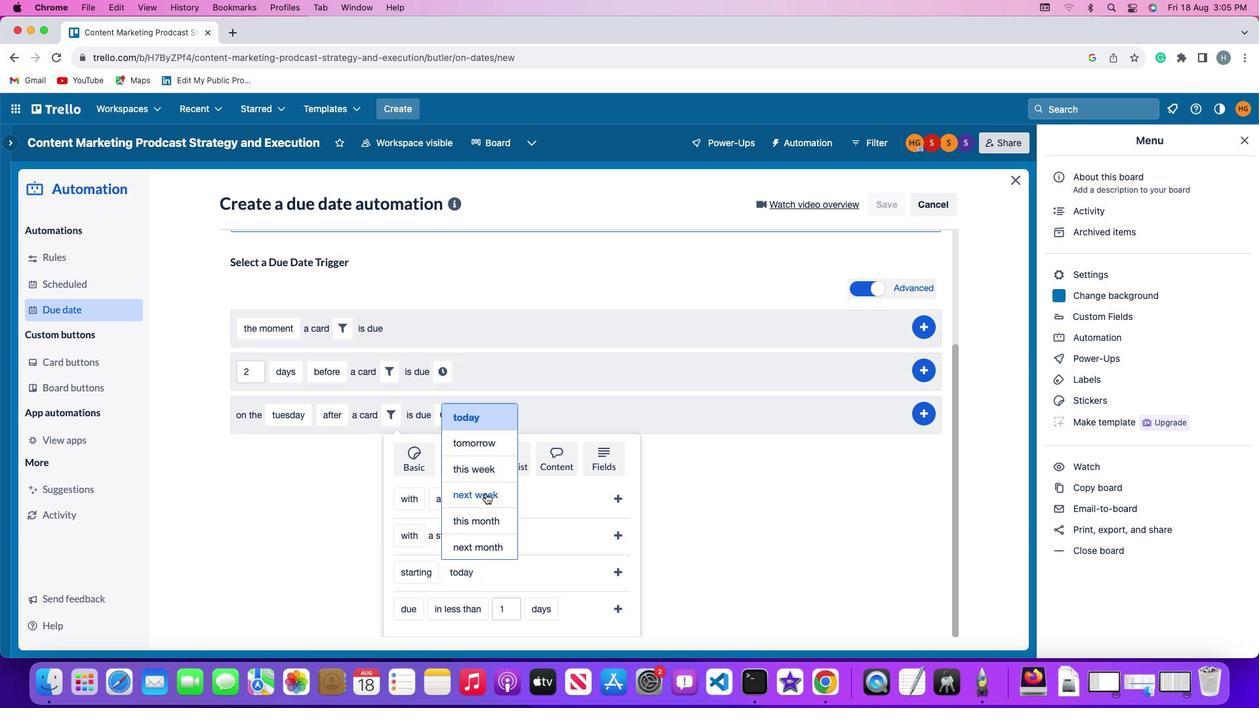 
Action: Mouse pressed left at (488, 495)
Screenshot: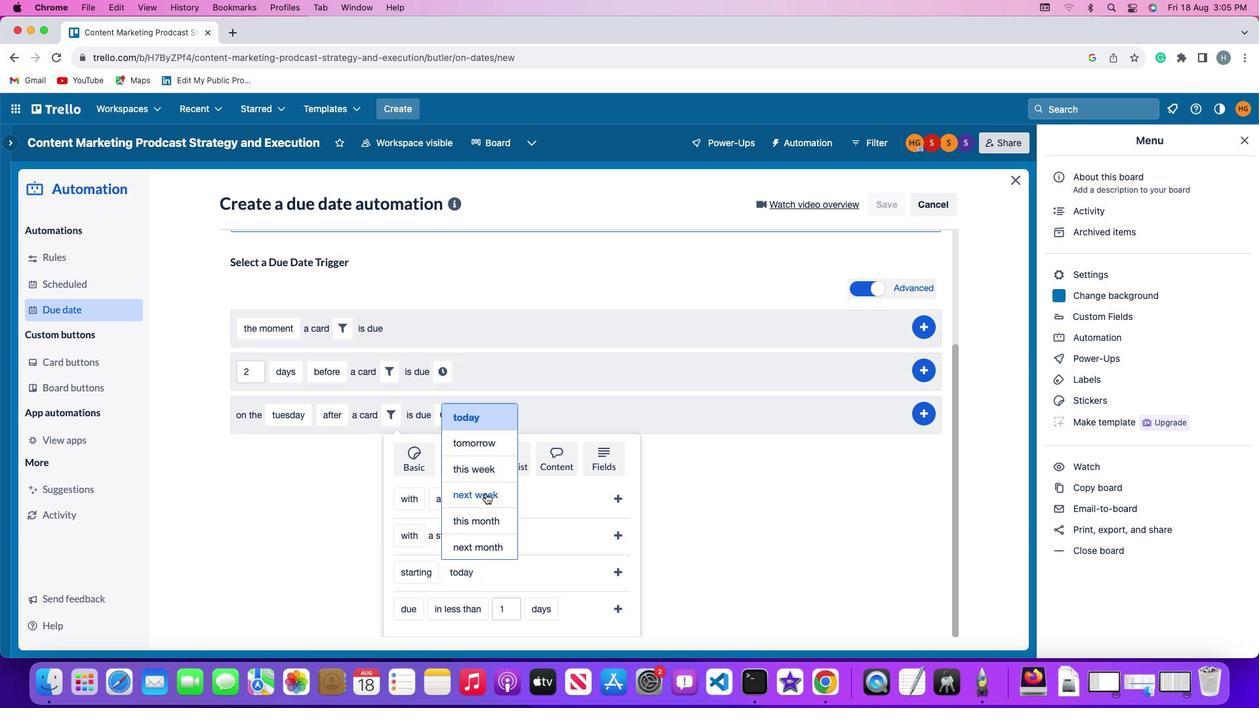 
Action: Mouse moved to (618, 571)
Screenshot: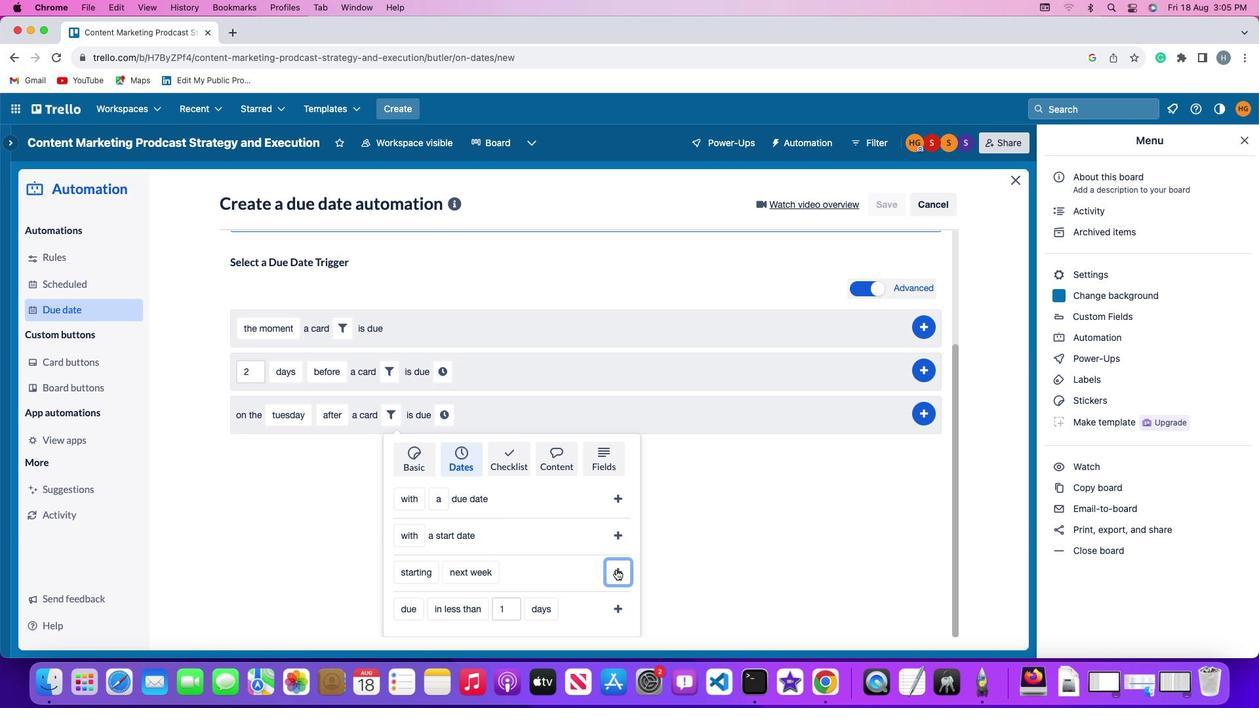 
Action: Mouse pressed left at (618, 571)
Screenshot: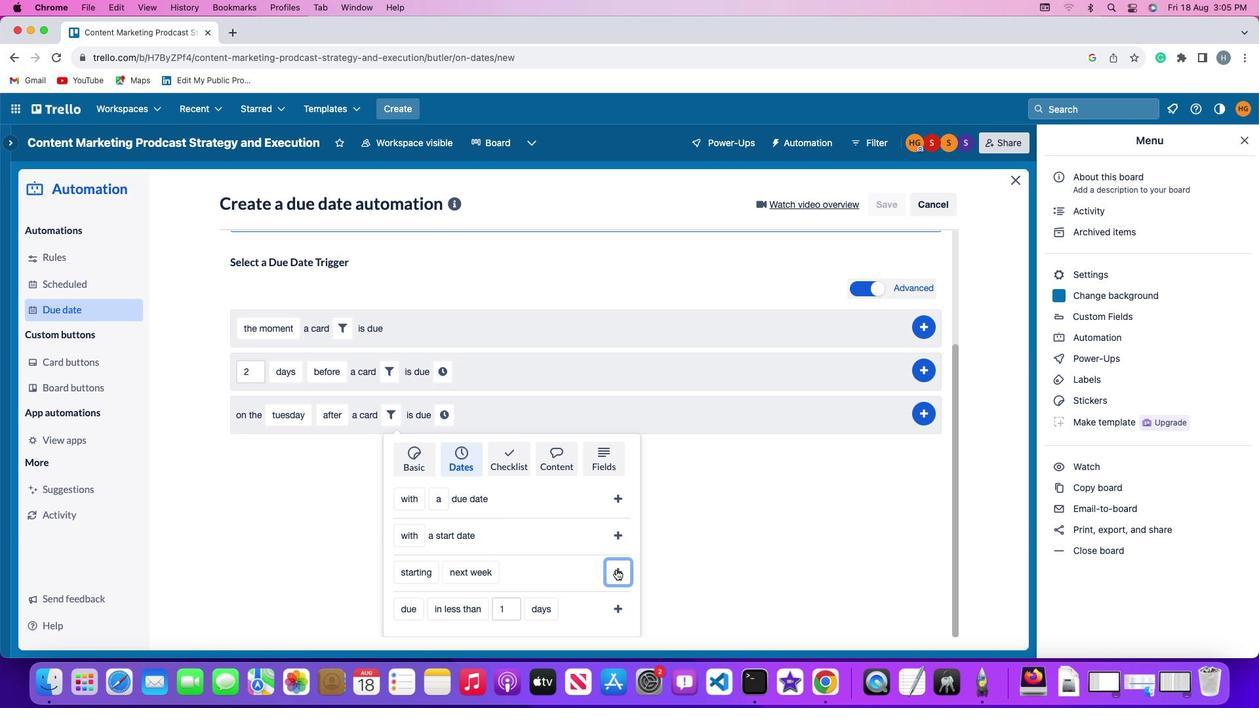 
Action: Mouse moved to (554, 580)
Screenshot: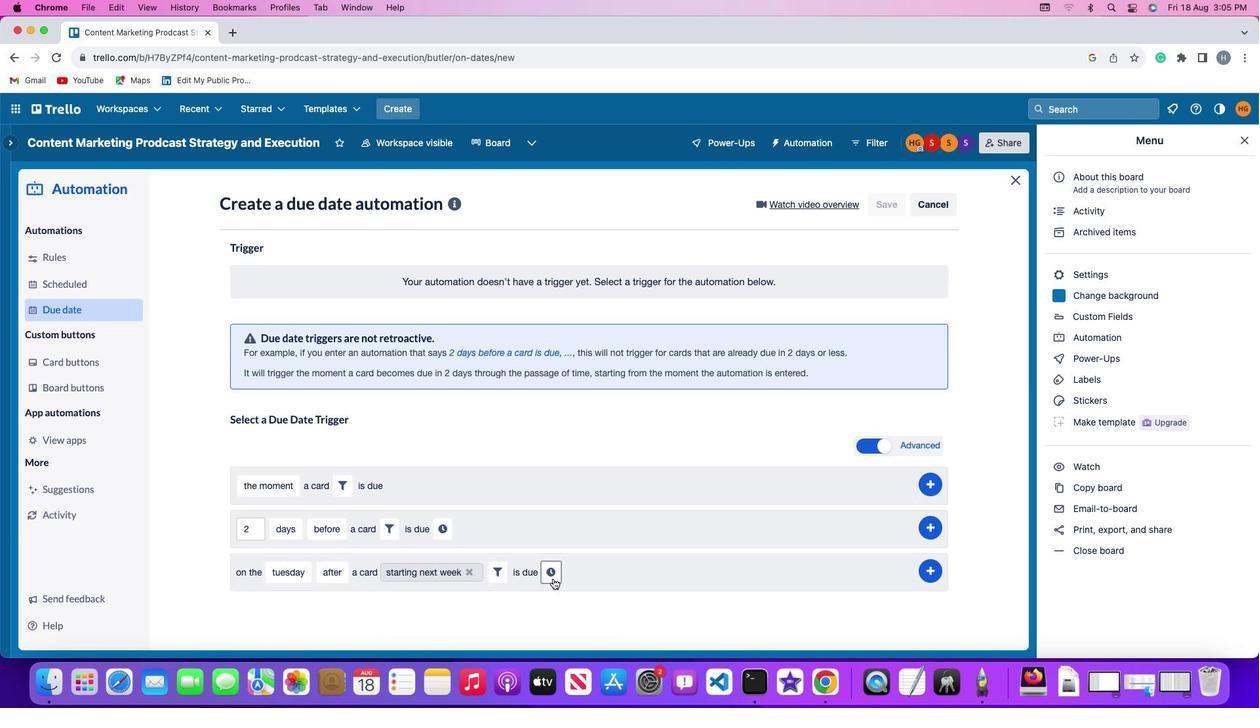 
Action: Mouse pressed left at (554, 580)
Screenshot: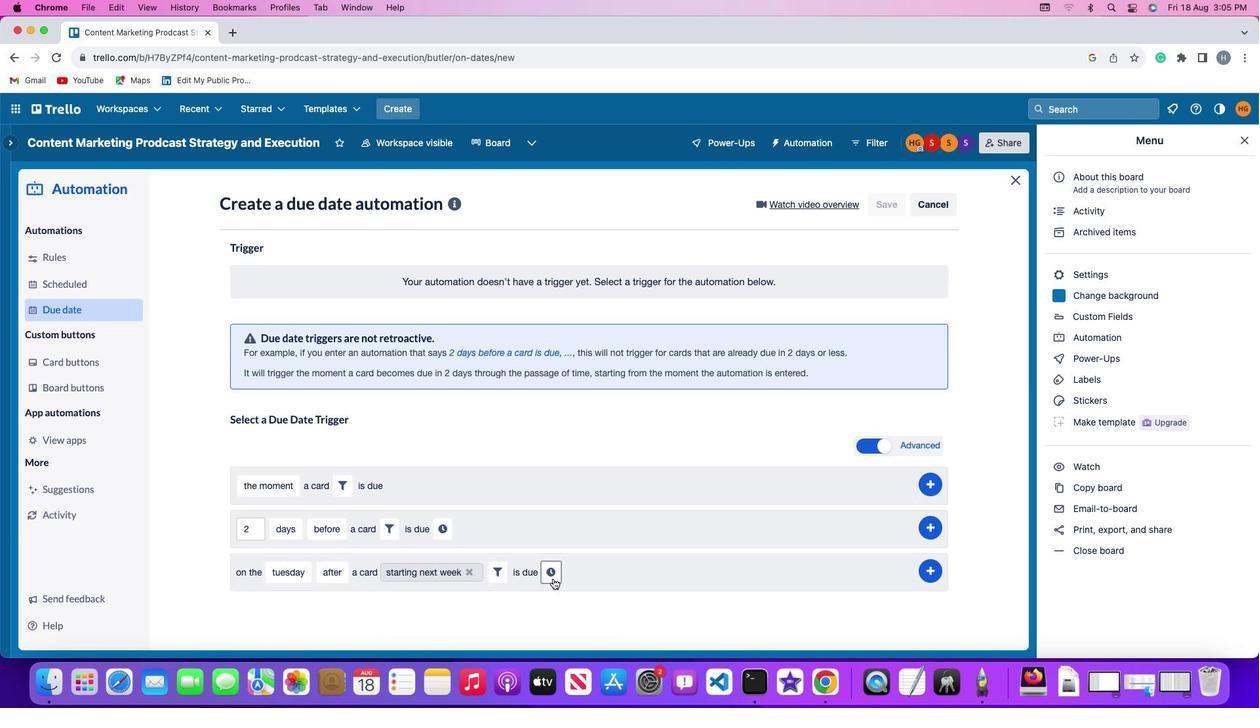 
Action: Mouse moved to (575, 575)
Screenshot: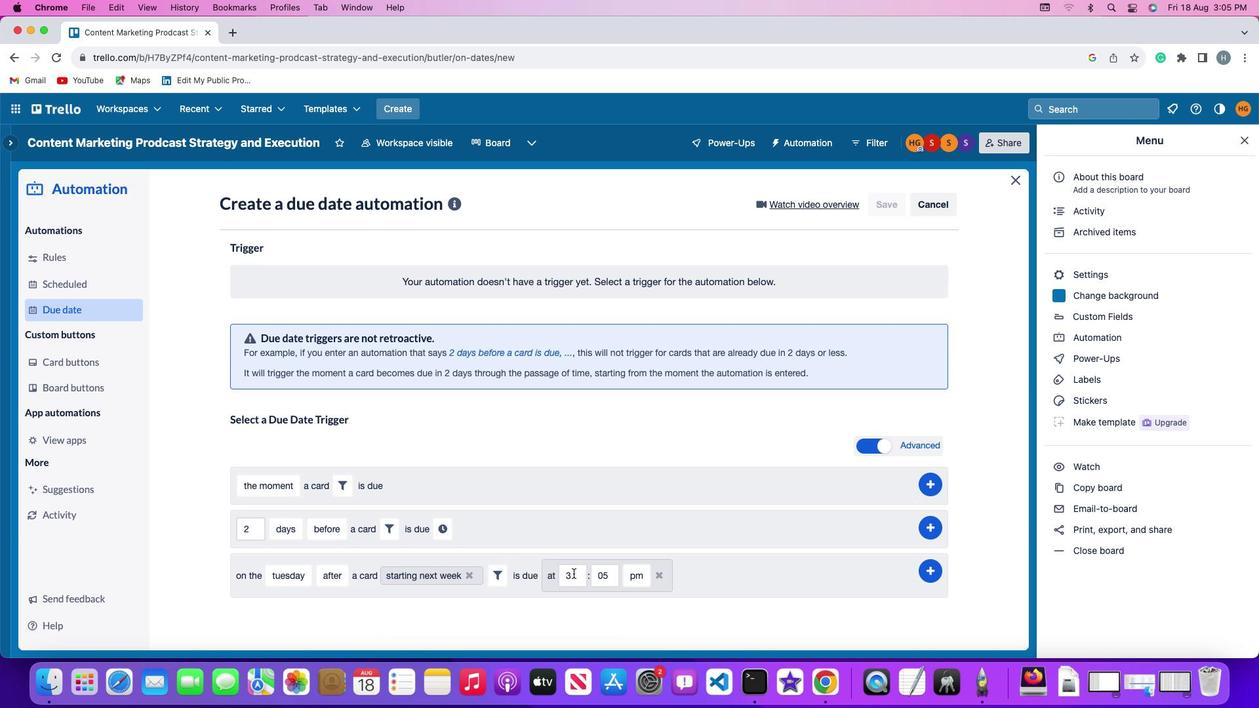 
Action: Mouse pressed left at (575, 575)
Screenshot: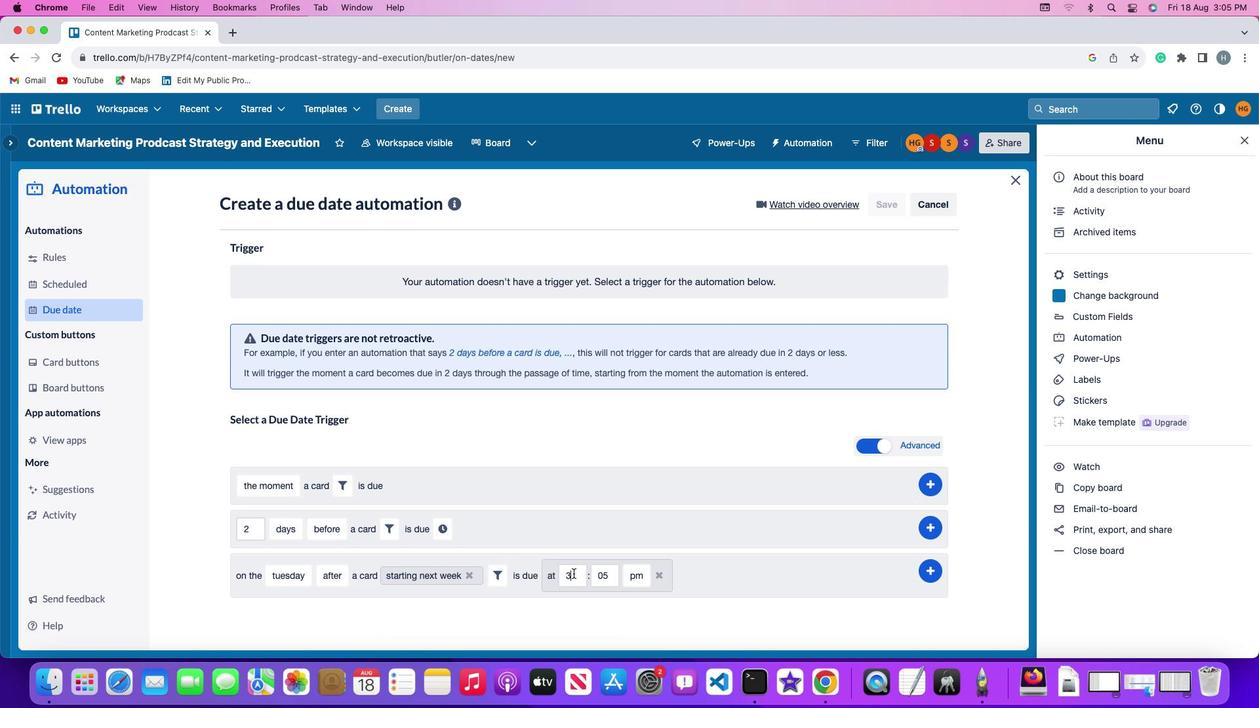 
Action: Key pressed Key.backspace'1''1'
Screenshot: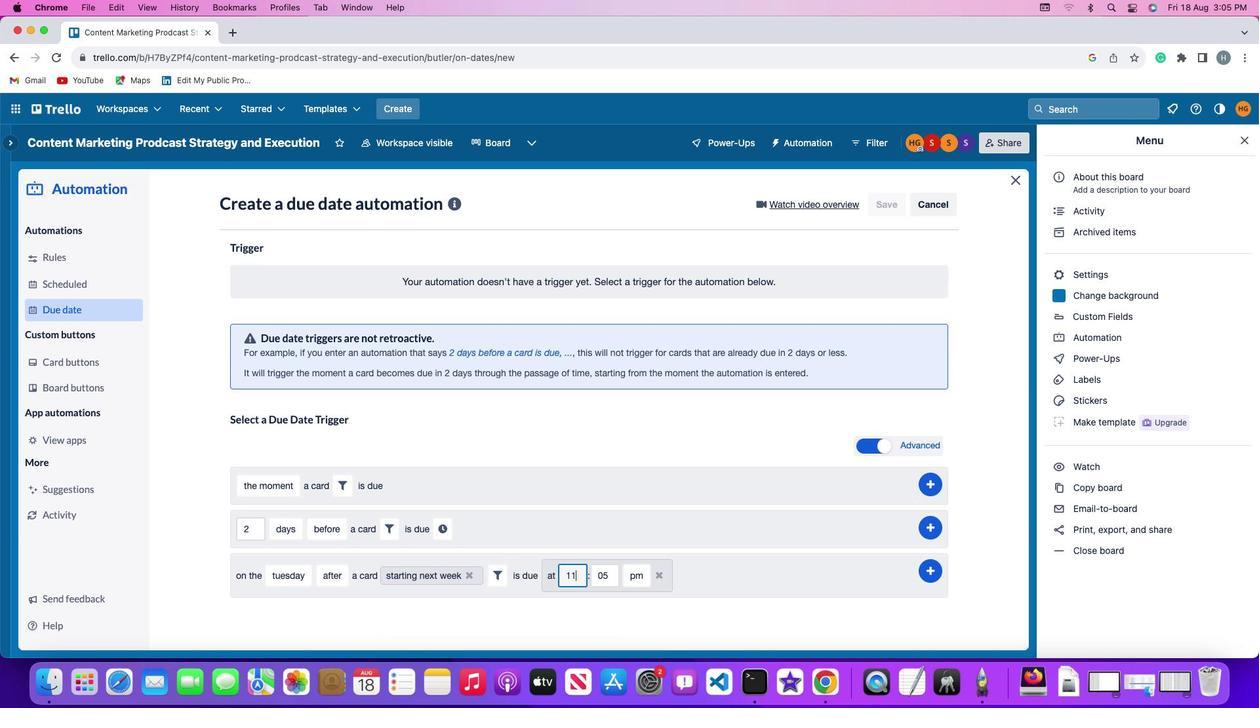 
Action: Mouse moved to (611, 577)
Screenshot: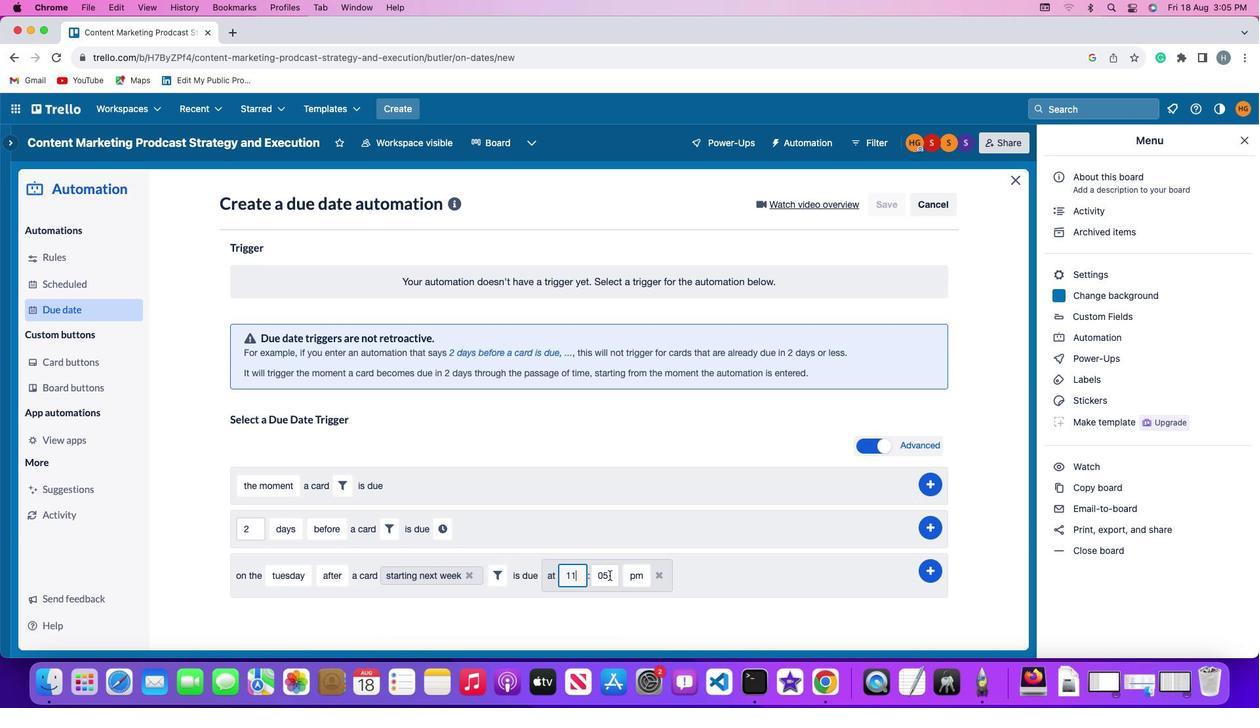 
Action: Mouse pressed left at (611, 577)
Screenshot: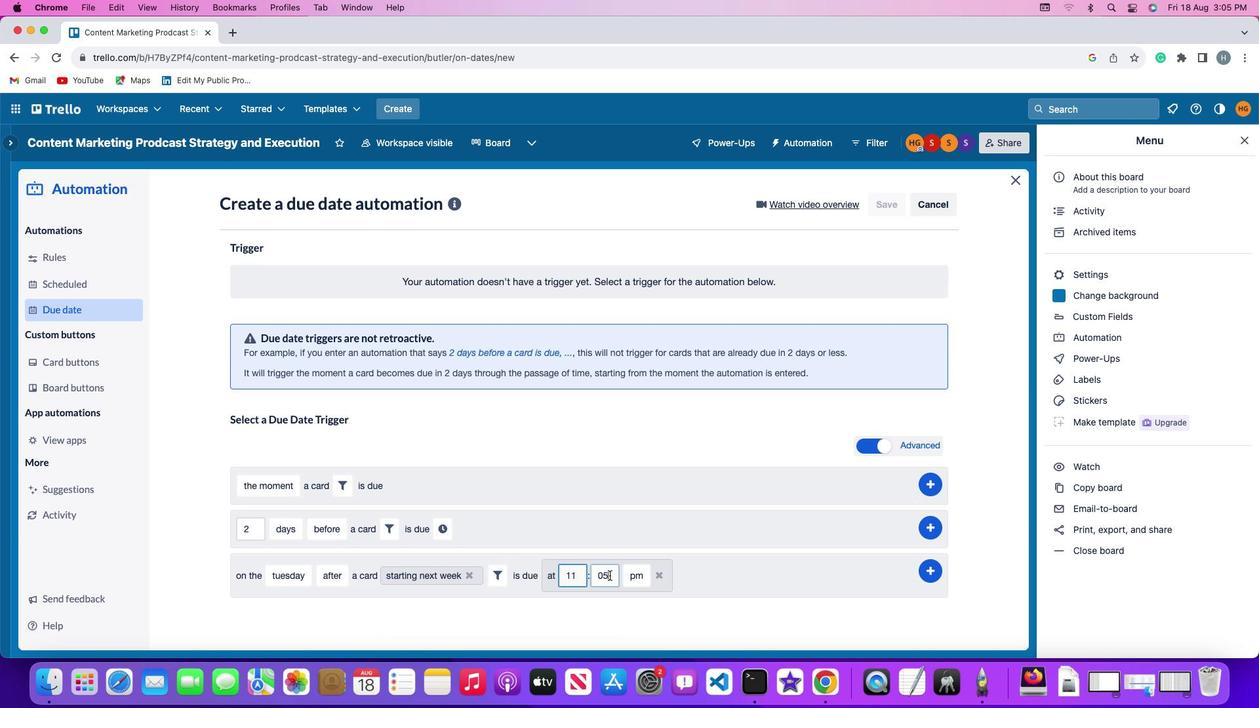 
Action: Key pressed Key.backspaceKey.backspace
Screenshot: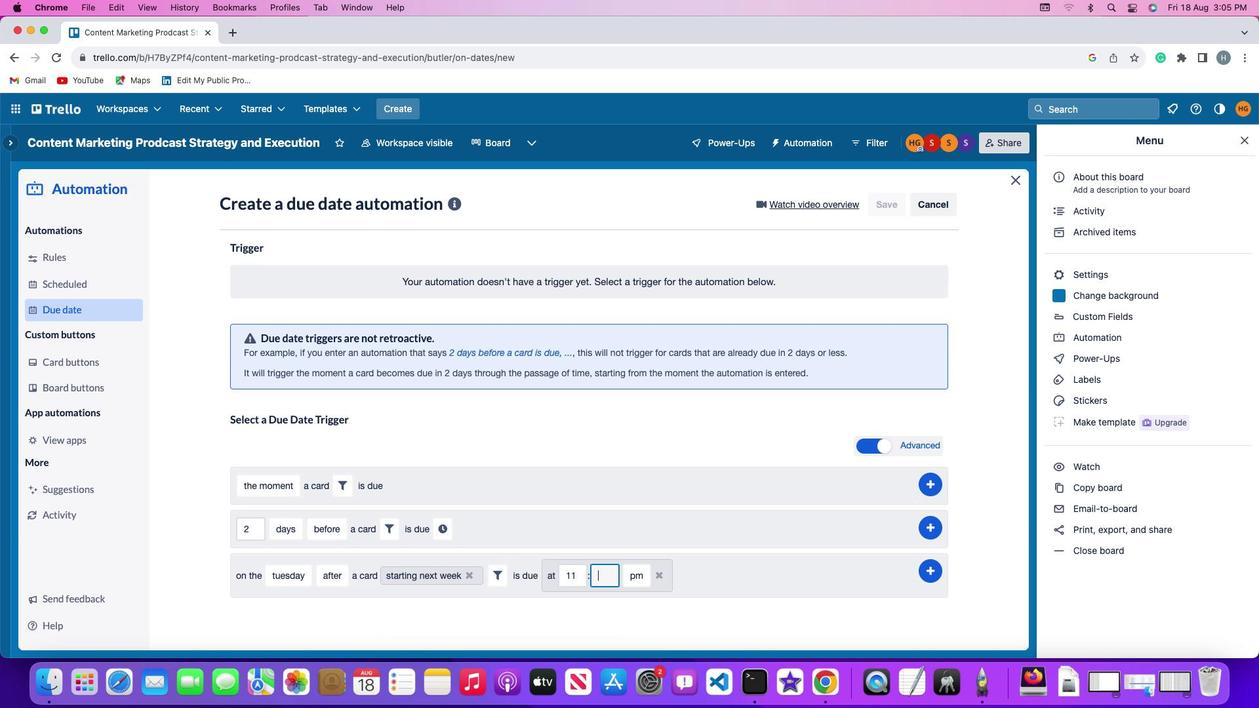 
Action: Mouse moved to (596, 579)
Screenshot: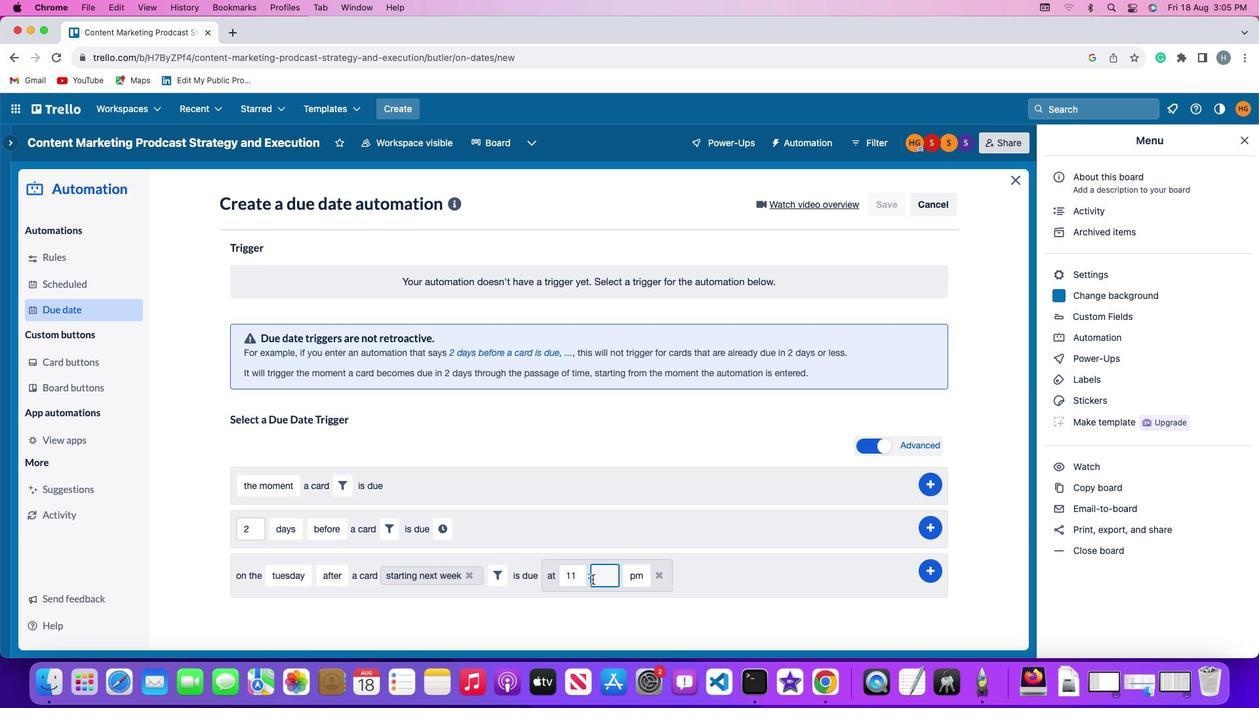 
Action: Key pressed '0'
Screenshot: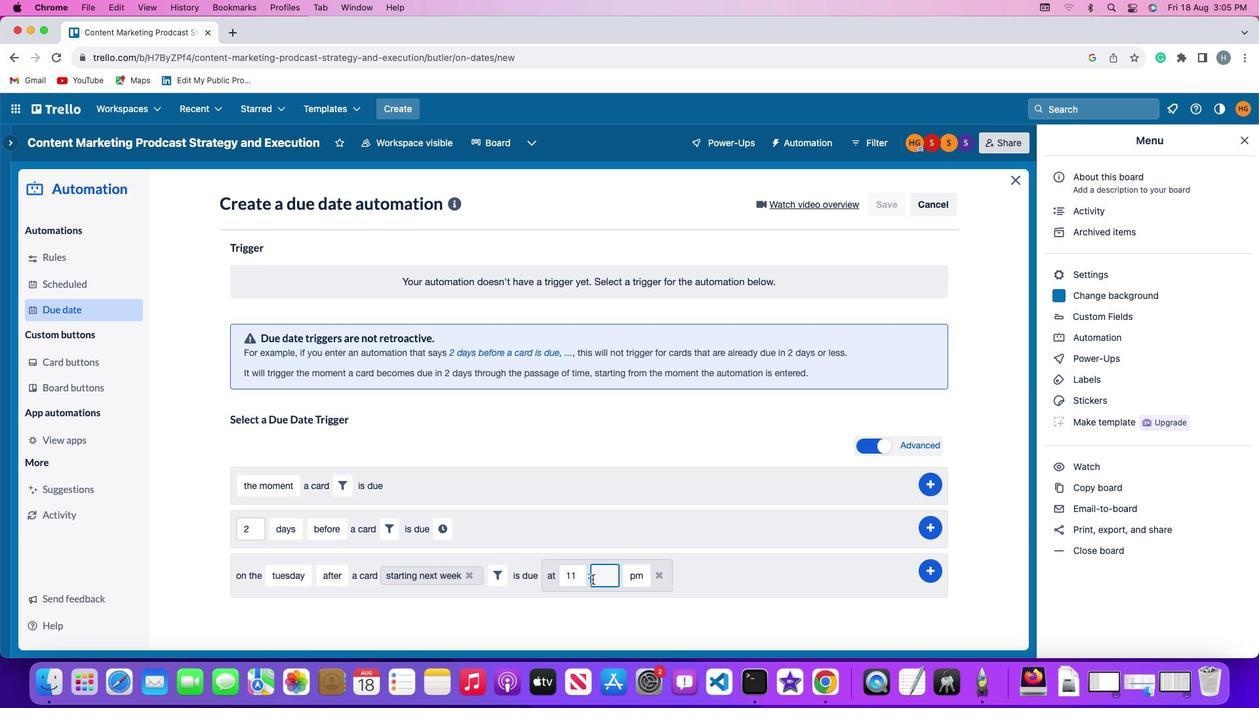 
Action: Mouse moved to (594, 581)
Screenshot: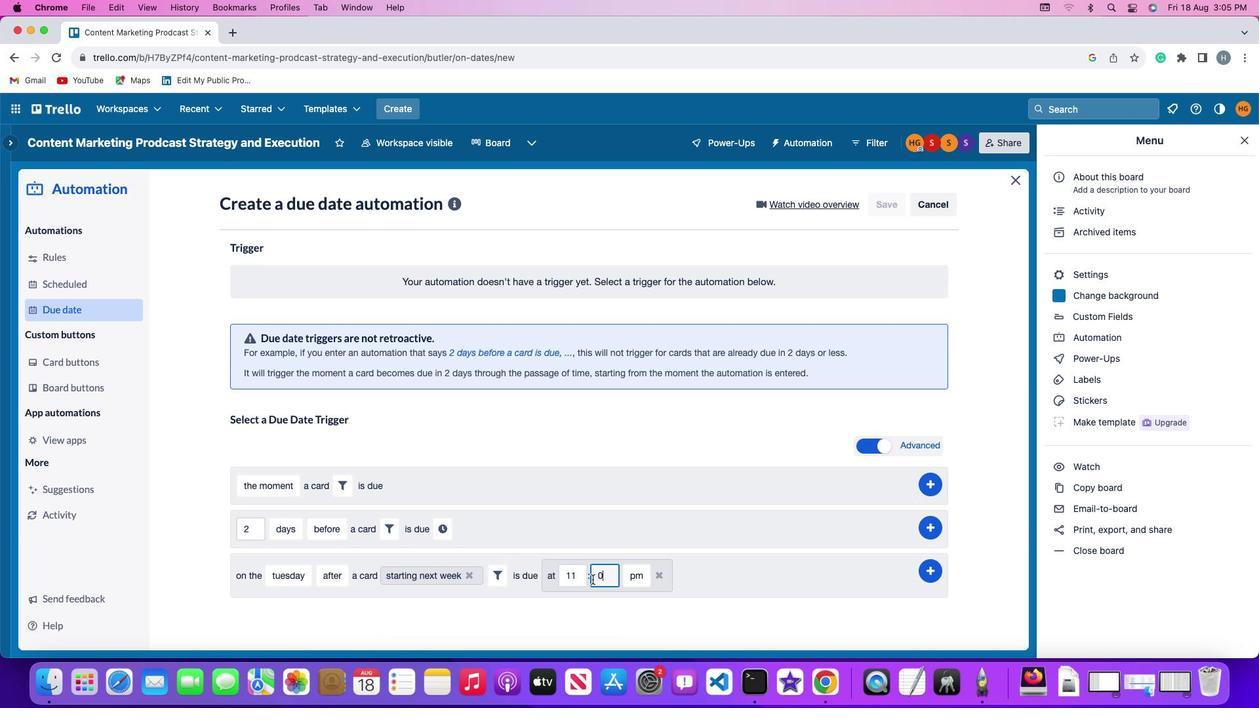 
Action: Key pressed '0'
Screenshot: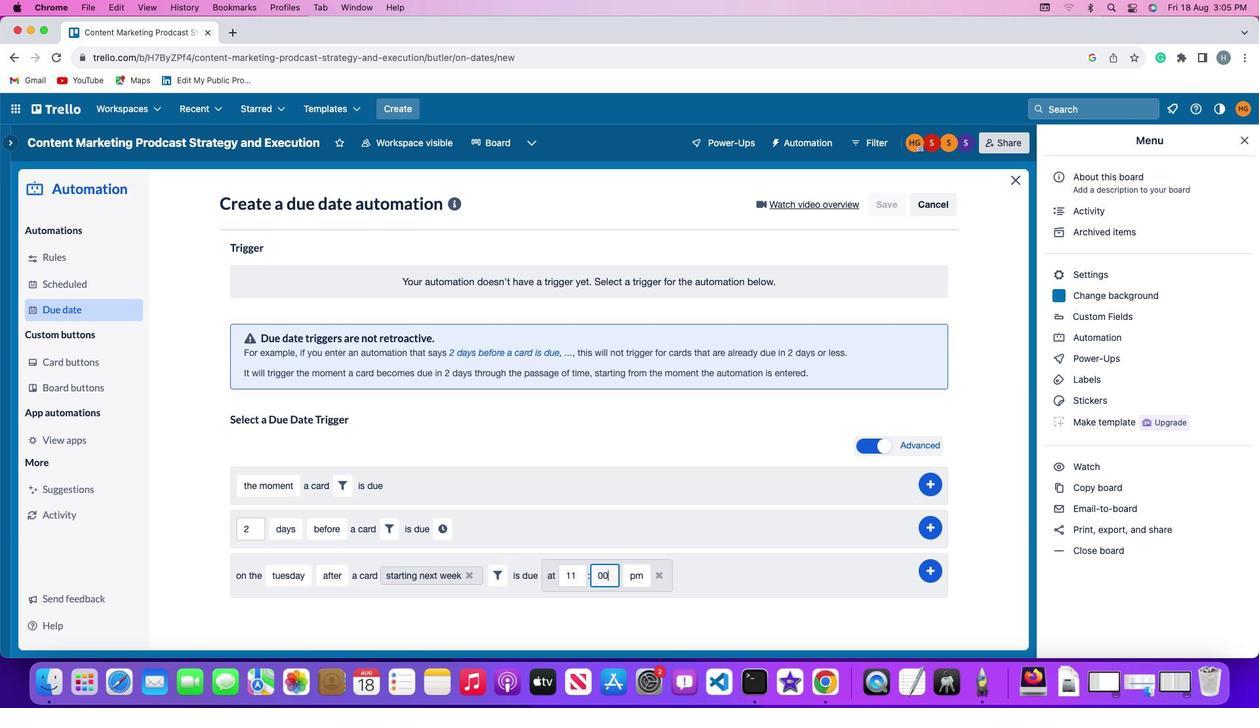 
Action: Mouse moved to (636, 579)
Screenshot: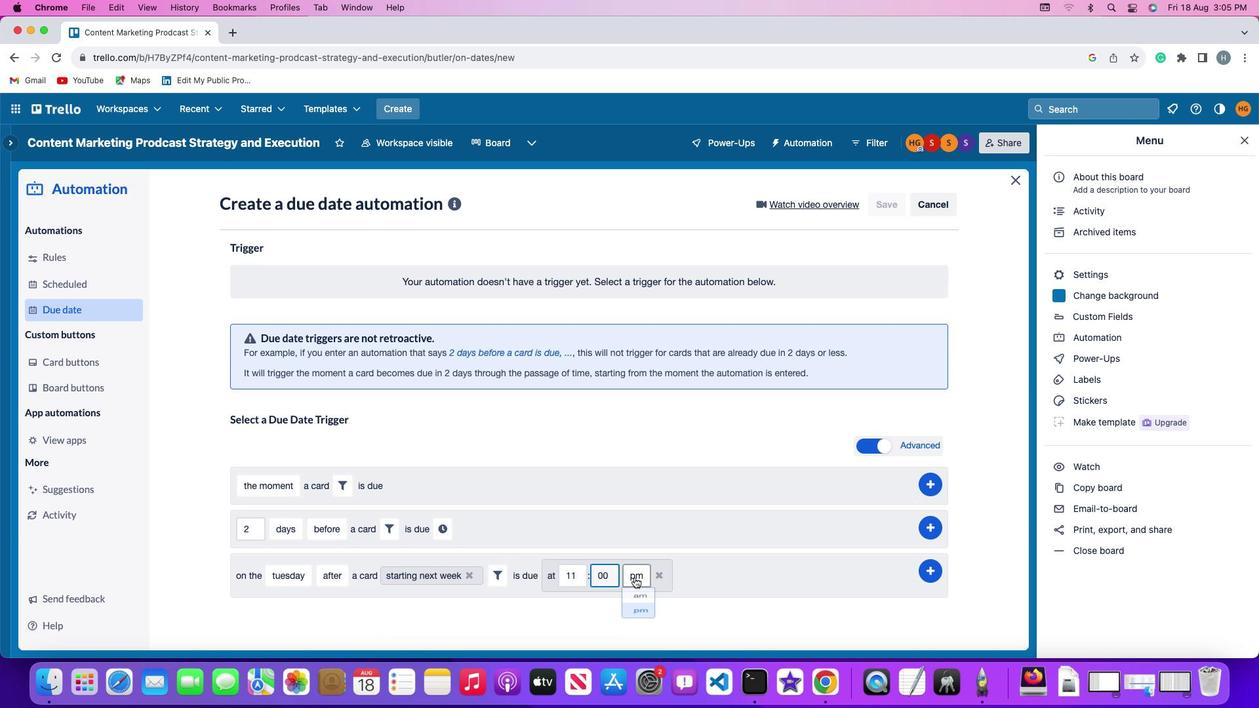 
Action: Mouse pressed left at (636, 579)
Screenshot: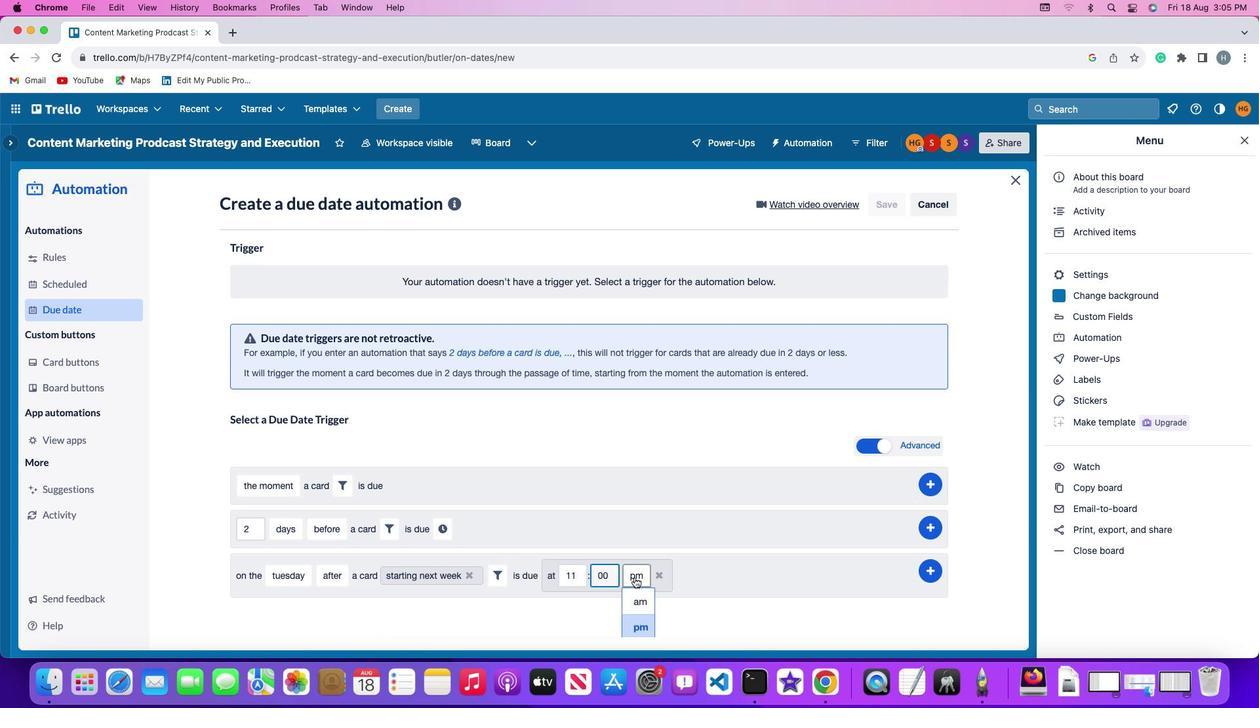 
Action: Mouse moved to (643, 602)
Screenshot: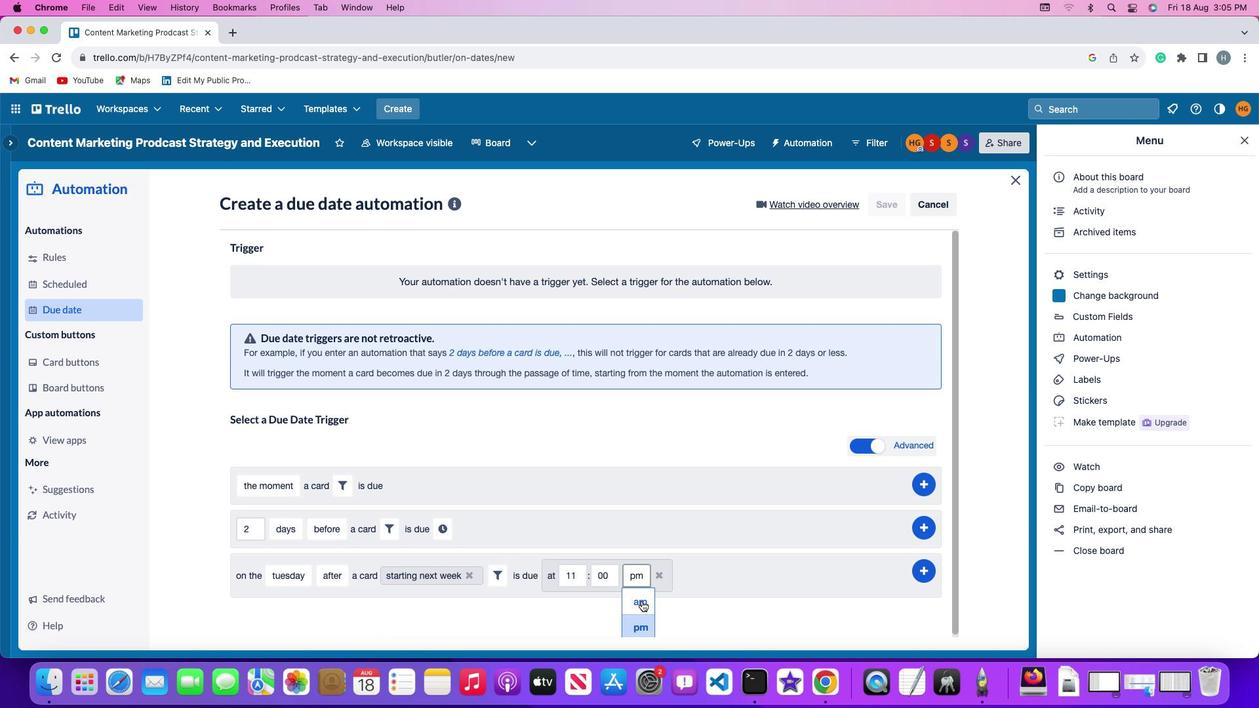 
Action: Mouse pressed left at (643, 602)
Screenshot: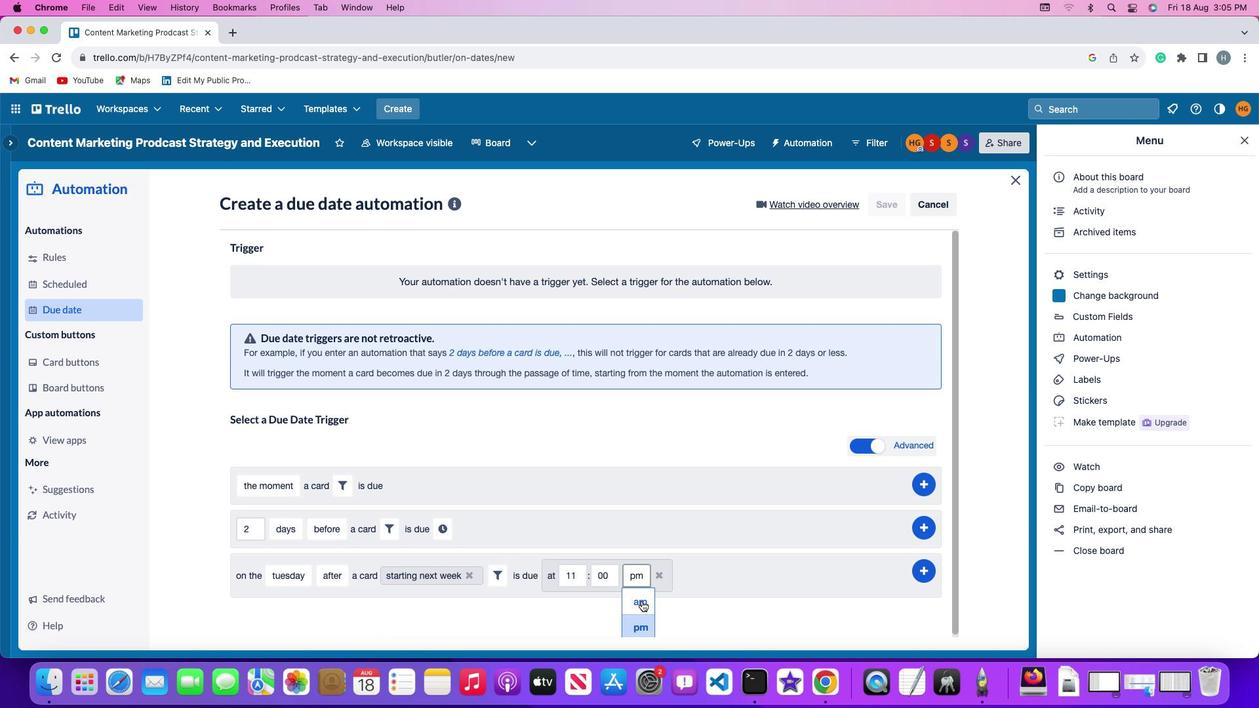 
Action: Mouse moved to (934, 571)
Screenshot: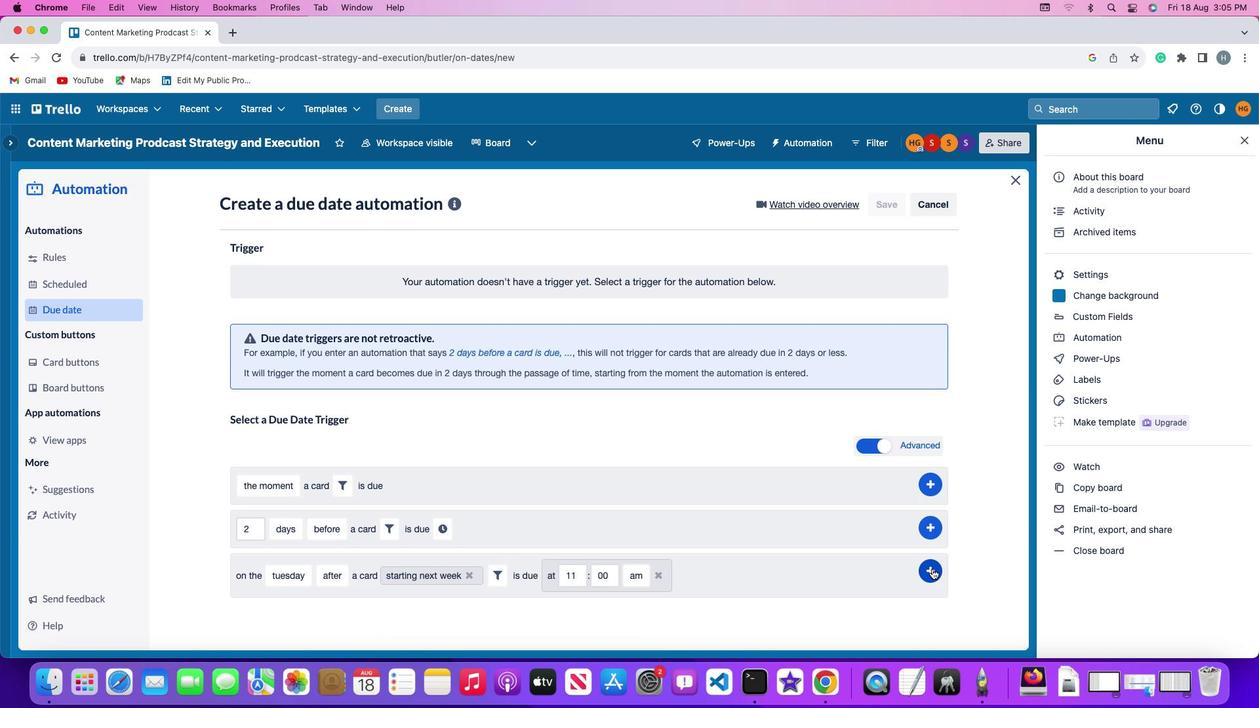 
Action: Mouse pressed left at (934, 571)
Screenshot: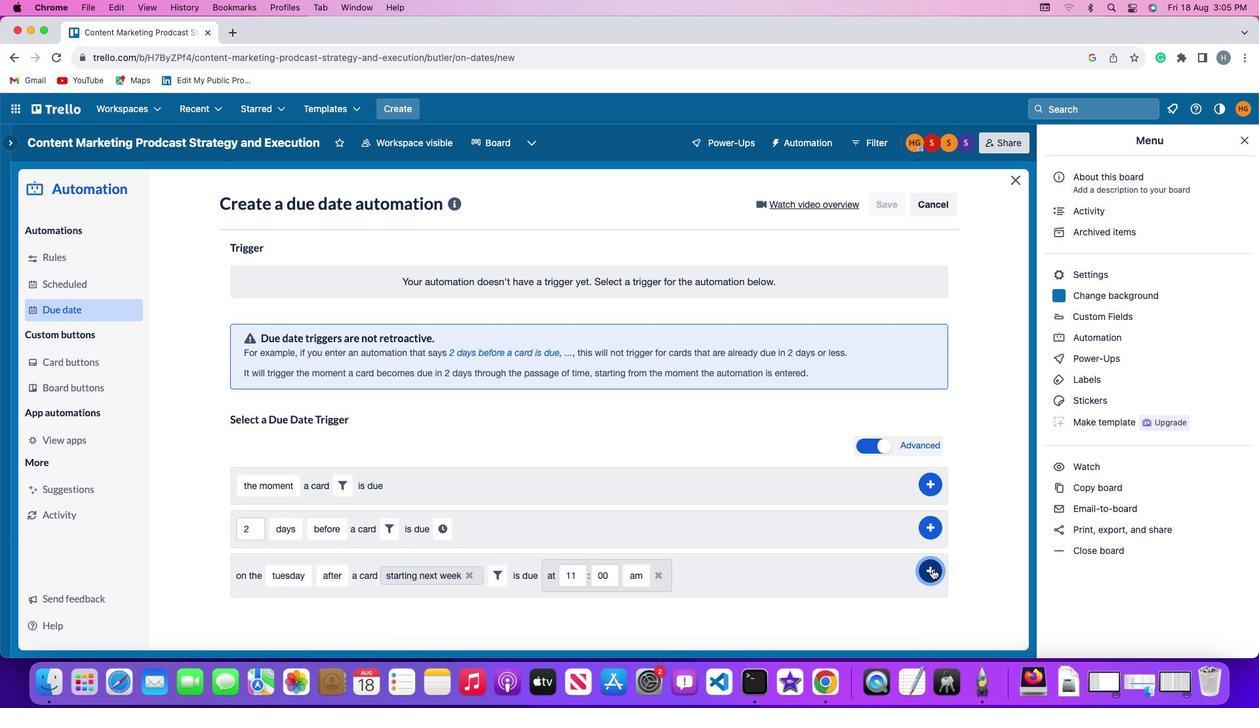 
Action: Mouse moved to (987, 496)
Screenshot: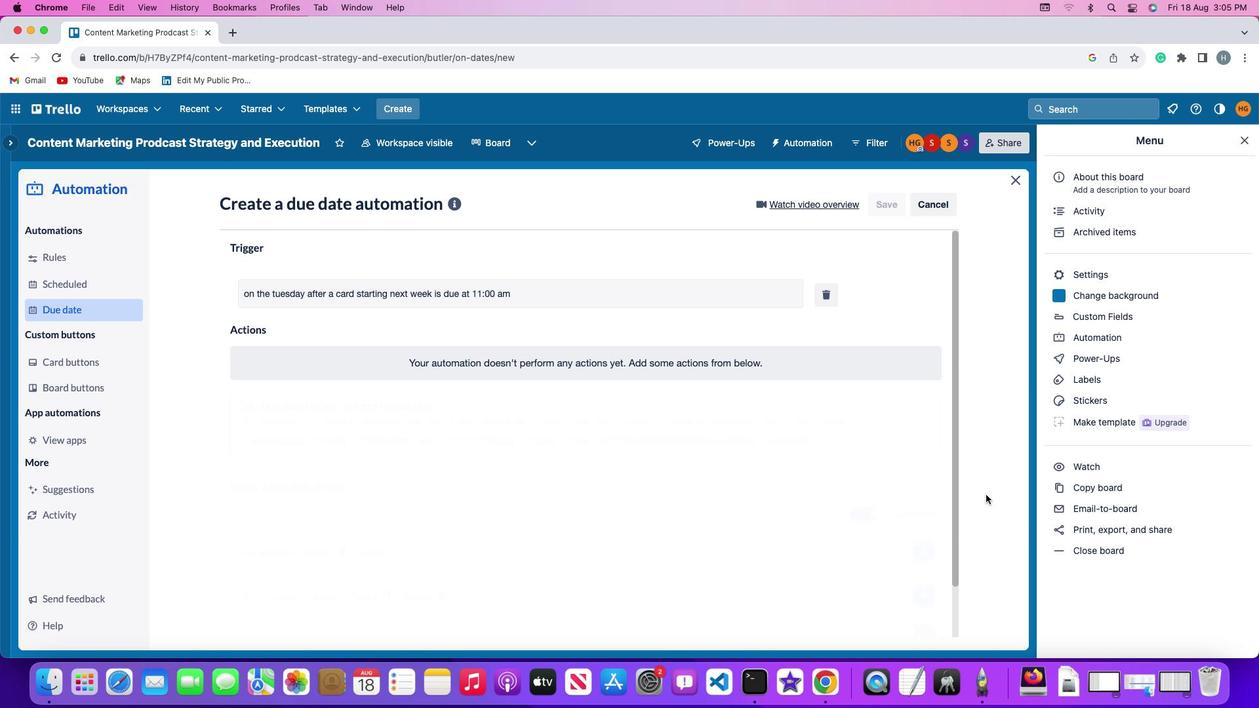 
